 Task: Add Attachment from Google Drive to Card Card0000000063 in Board Board0000000016 in Workspace WS0000000006 in Trello. Add Cover Orange to Card Card0000000063 in Board Board0000000016 in Workspace WS0000000006 in Trello. Add "Add Label …" with "Title" Title0000000063 to Button Button0000000063 to Card Card0000000063 in Board Board0000000016 in Workspace WS0000000006 in Trello. Add Description DS0000000063 to Card Card0000000063 in Board Board0000000016 in Workspace WS0000000006 in Trello. Add Comment CM0000000063 to Card Card0000000063 in Board Board0000000016 in Workspace WS0000000006 in Trello
Action: Mouse moved to (475, 535)
Screenshot: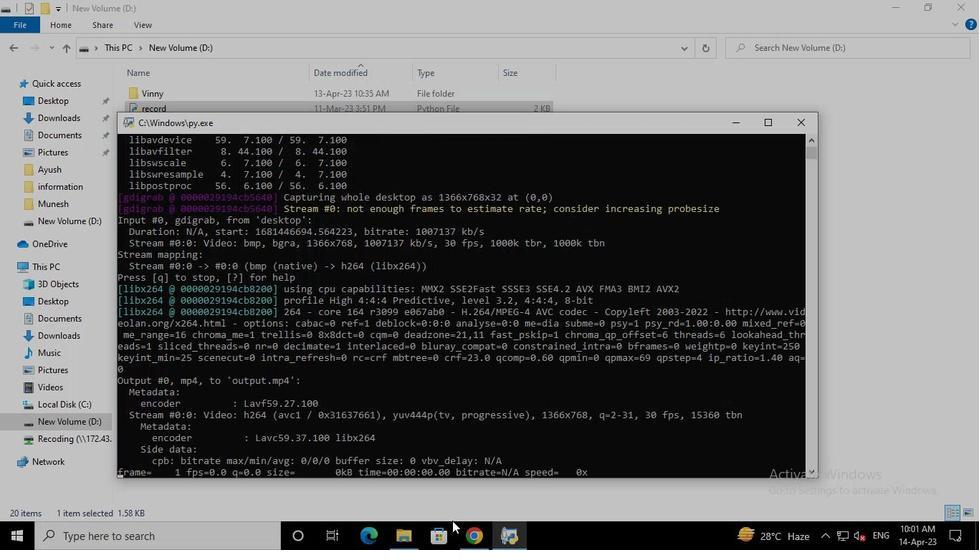 
Action: Mouse pressed left at (475, 535)
Screenshot: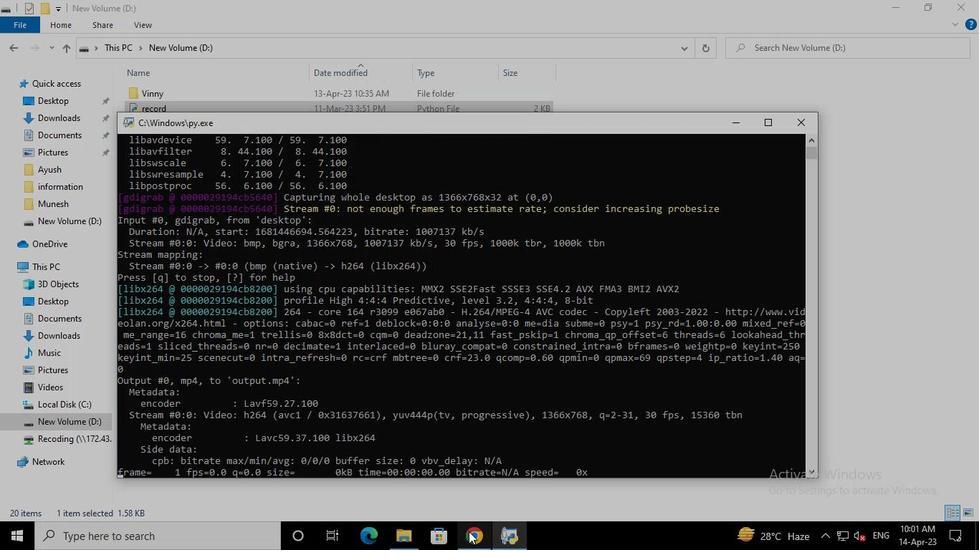 
Action: Mouse moved to (479, 383)
Screenshot: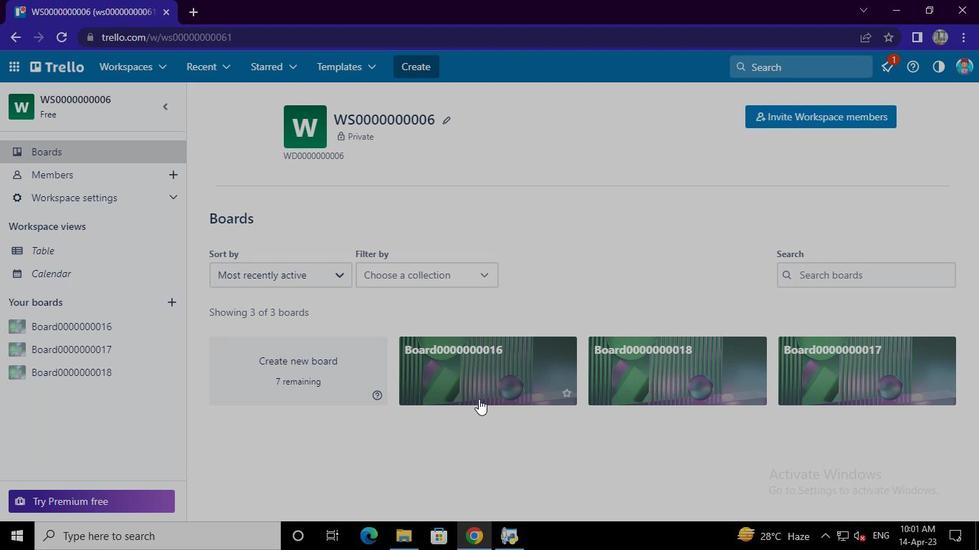 
Action: Mouse pressed left at (479, 383)
Screenshot: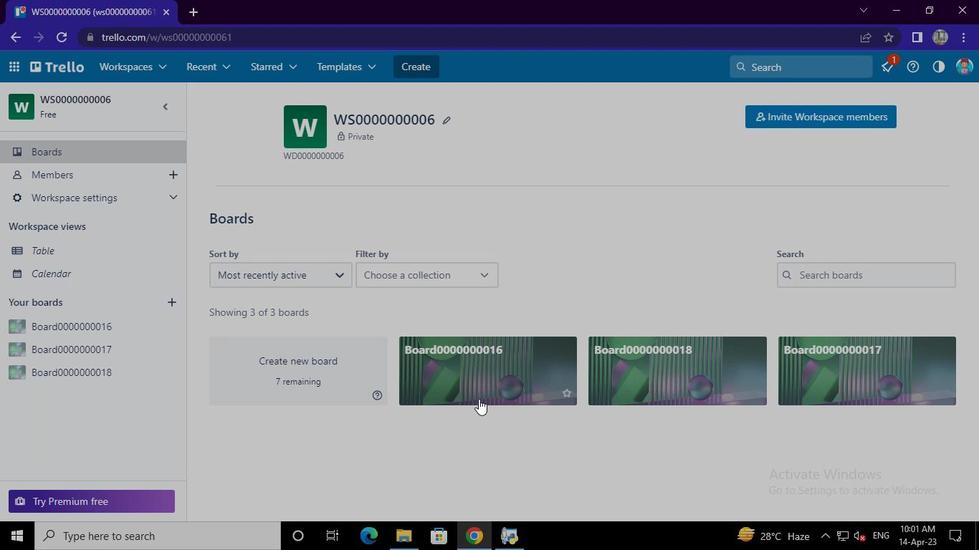 
Action: Mouse moved to (373, 396)
Screenshot: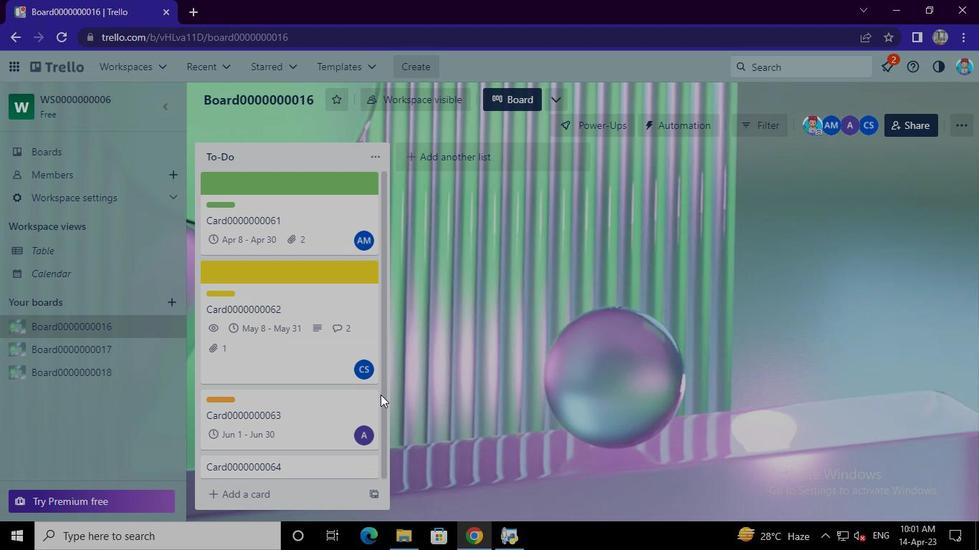 
Action: Mouse pressed left at (373, 396)
Screenshot: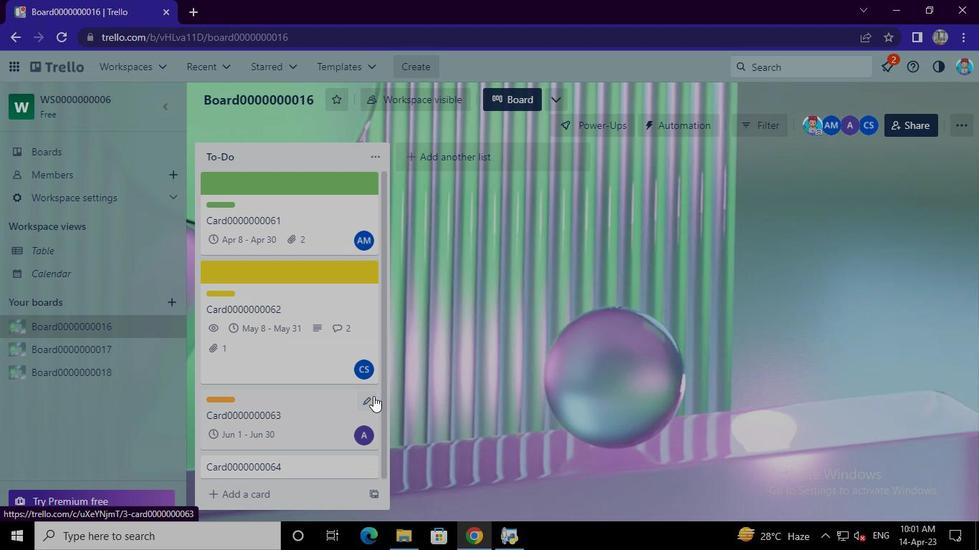 
Action: Mouse moved to (419, 318)
Screenshot: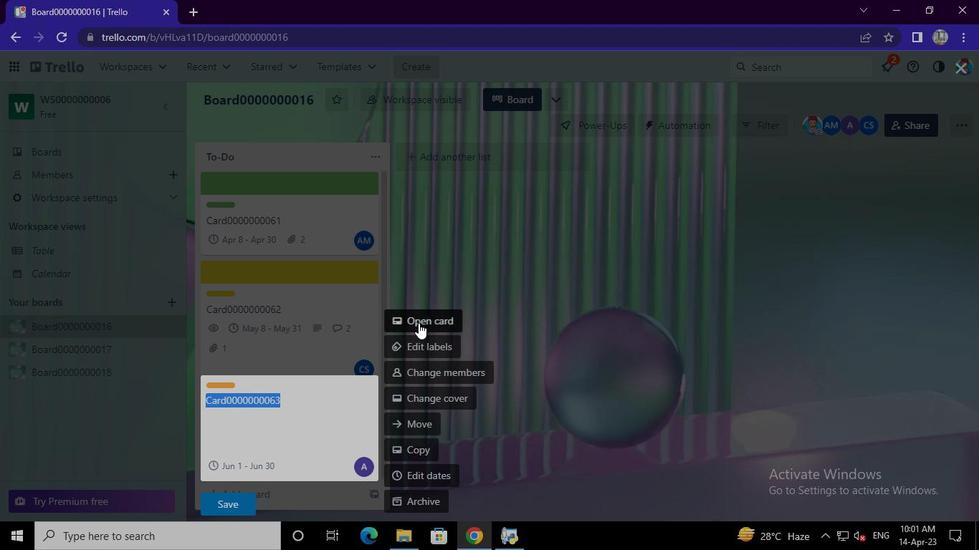 
Action: Mouse pressed left at (419, 318)
Screenshot: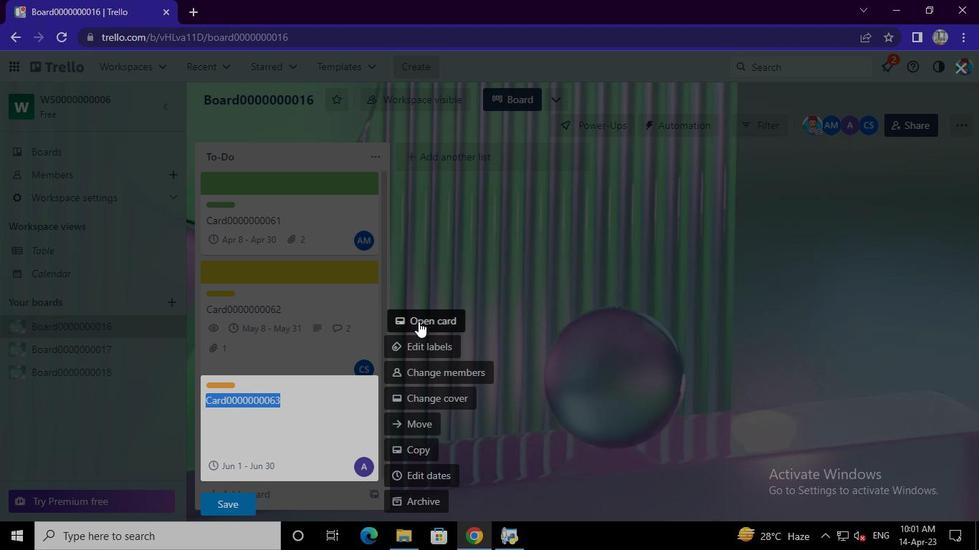 
Action: Mouse moved to (642, 354)
Screenshot: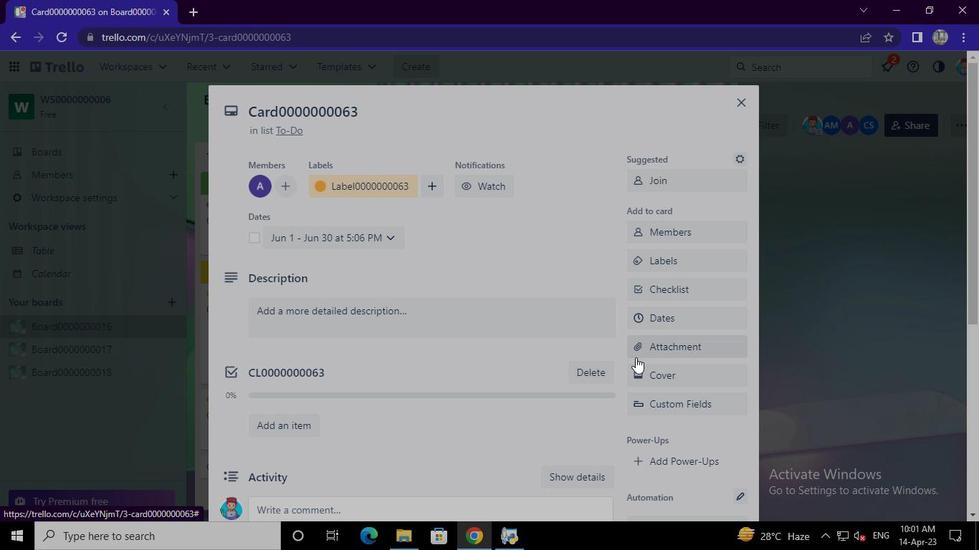 
Action: Mouse pressed left at (642, 354)
Screenshot: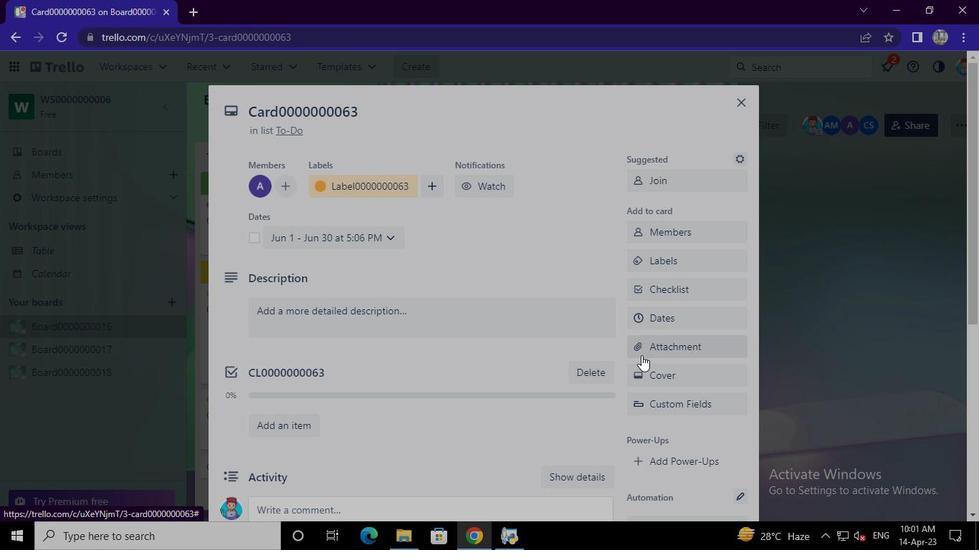
Action: Mouse moved to (677, 177)
Screenshot: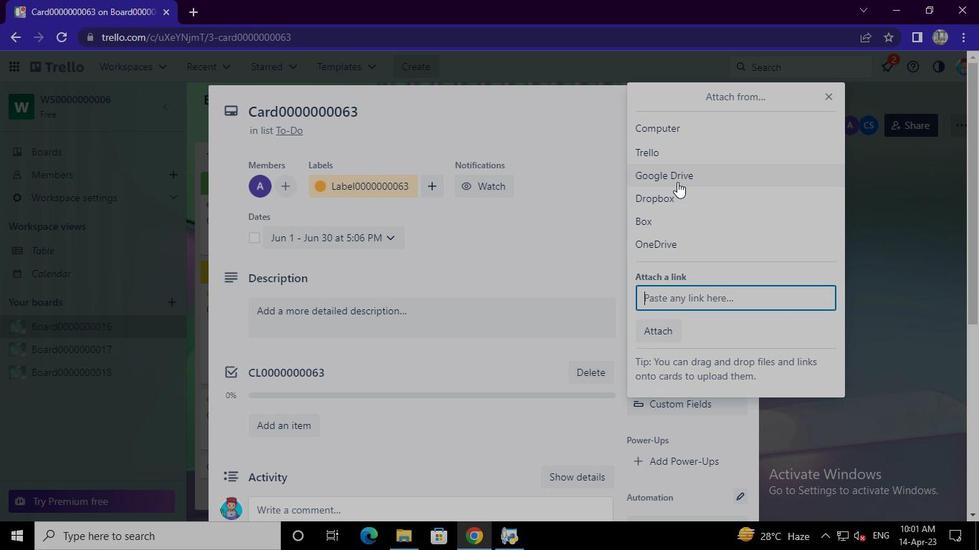 
Action: Mouse pressed left at (677, 177)
Screenshot: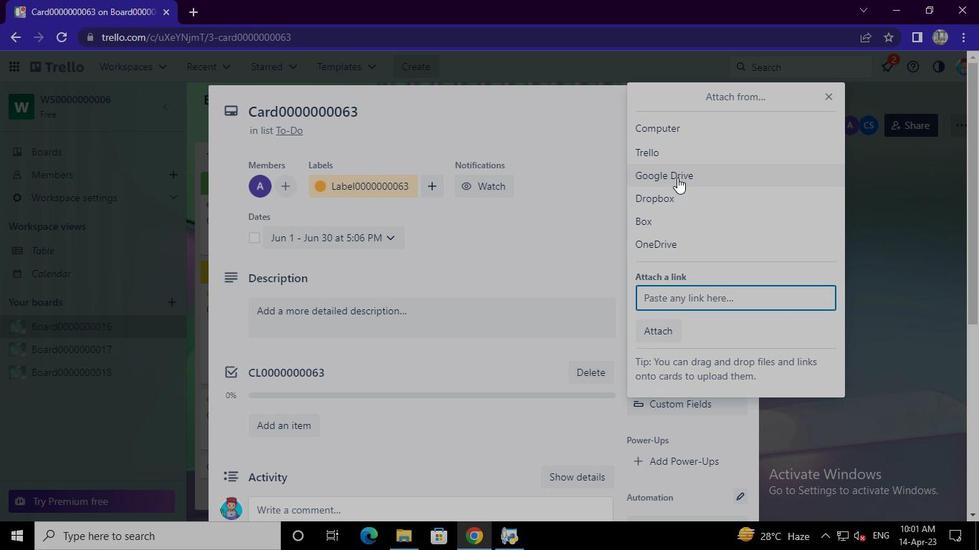 
Action: Mouse moved to (431, 360)
Screenshot: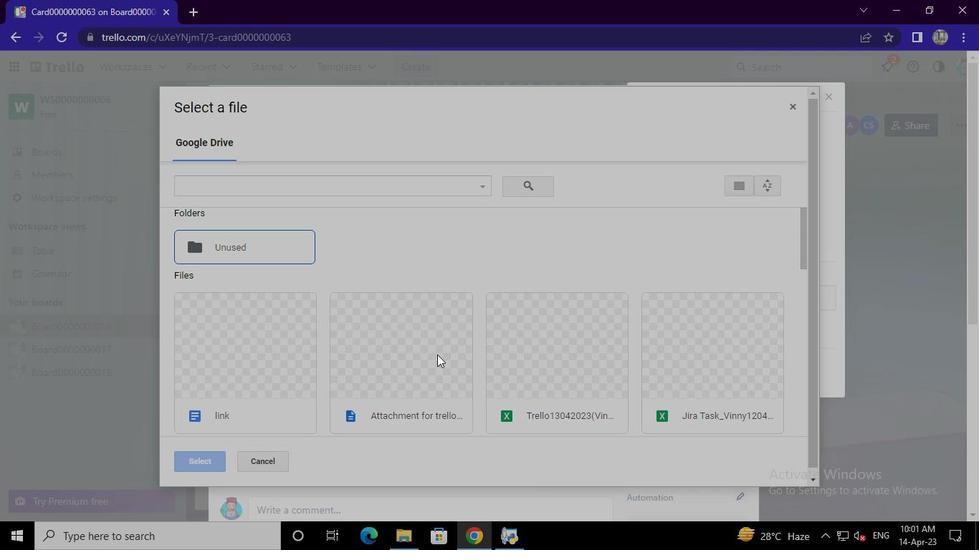 
Action: Mouse pressed left at (431, 360)
Screenshot: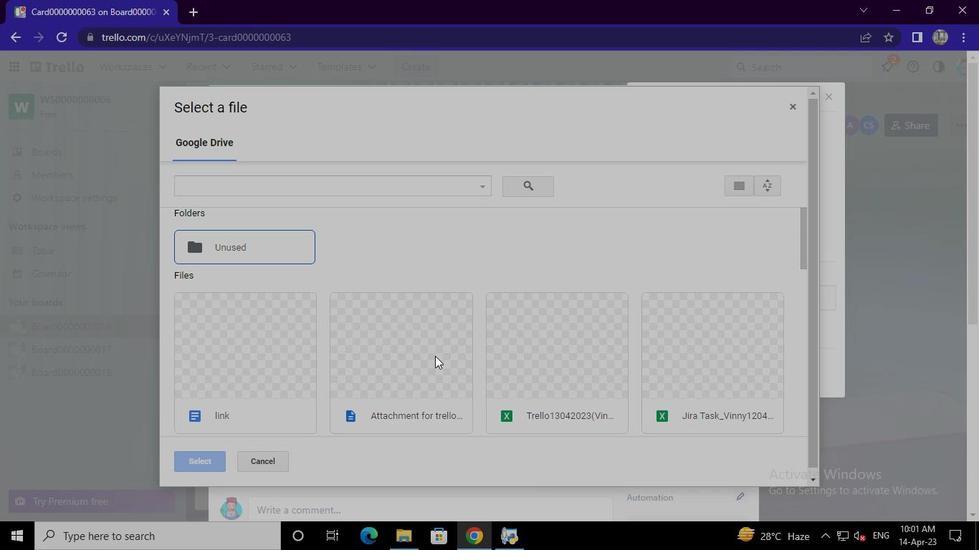 
Action: Mouse moved to (194, 463)
Screenshot: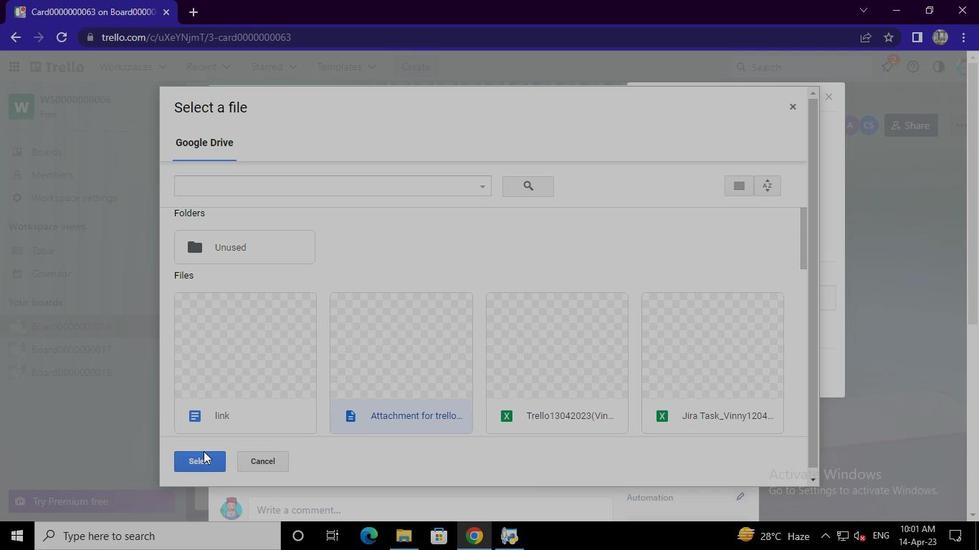 
Action: Mouse pressed left at (194, 463)
Screenshot: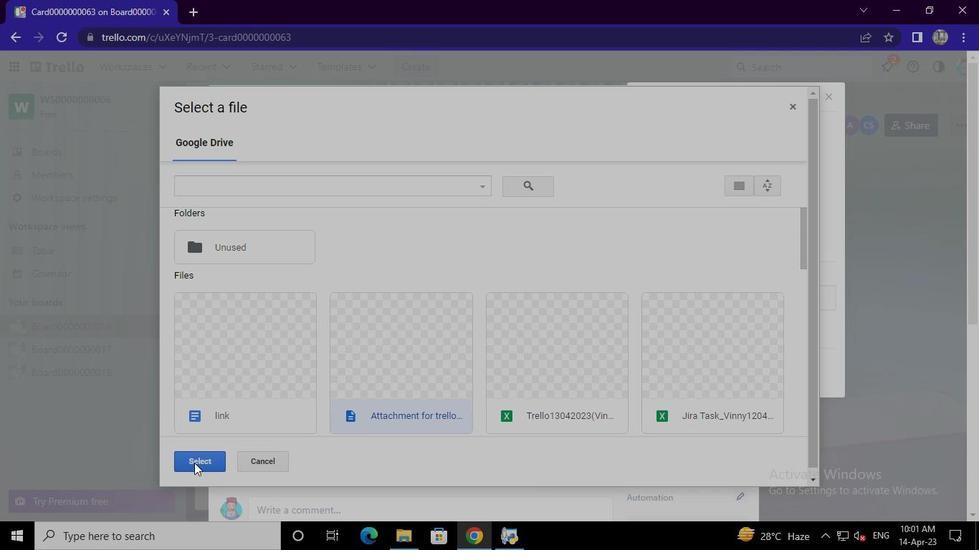 
Action: Mouse moved to (662, 373)
Screenshot: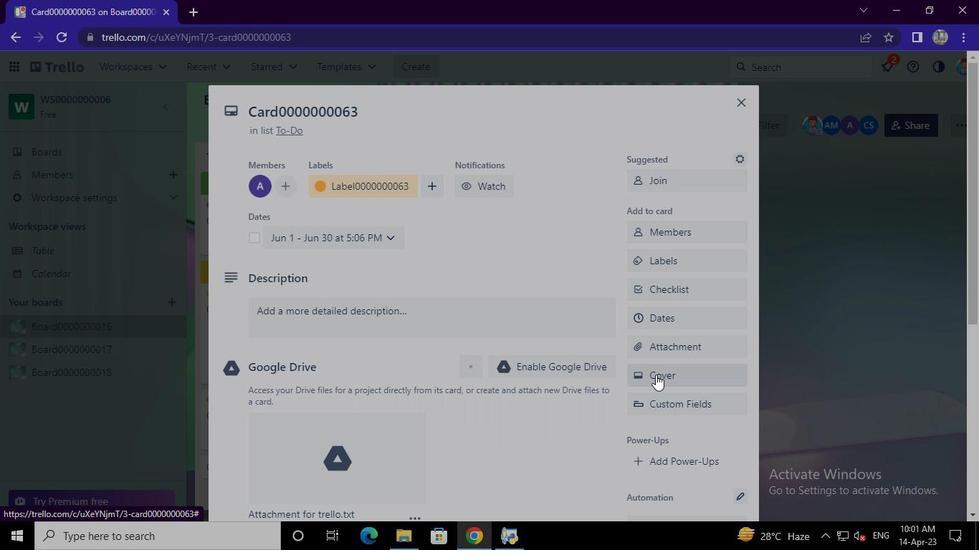 
Action: Mouse pressed left at (662, 373)
Screenshot: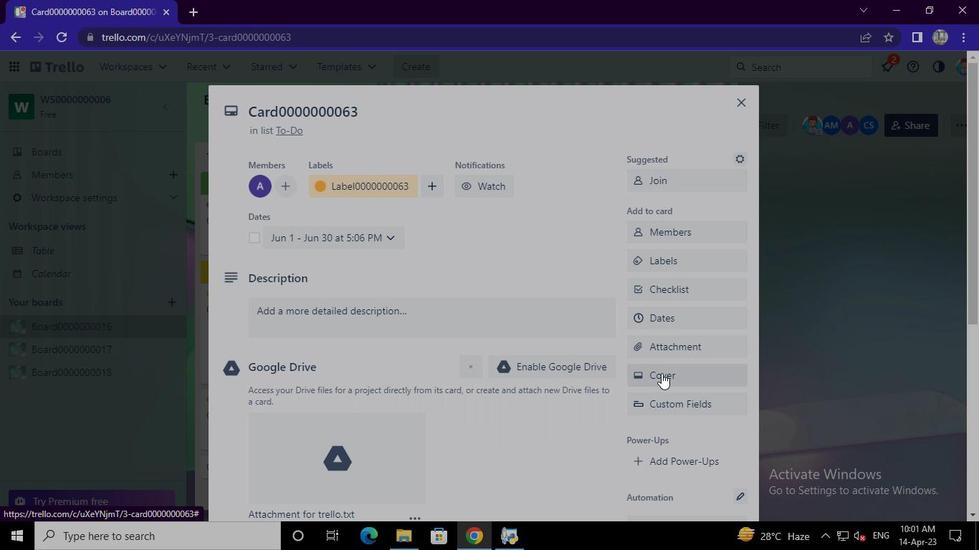 
Action: Mouse moved to (748, 220)
Screenshot: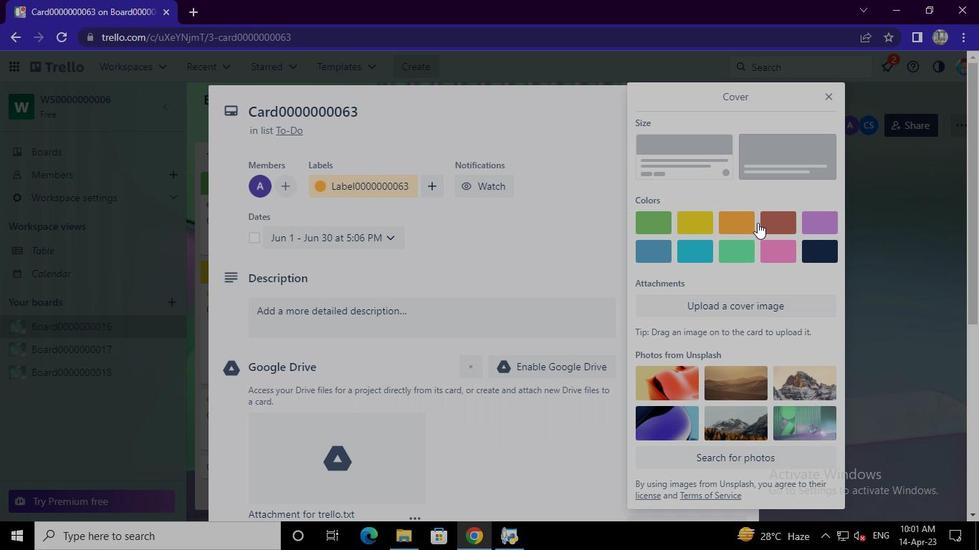 
Action: Mouse pressed left at (748, 220)
Screenshot: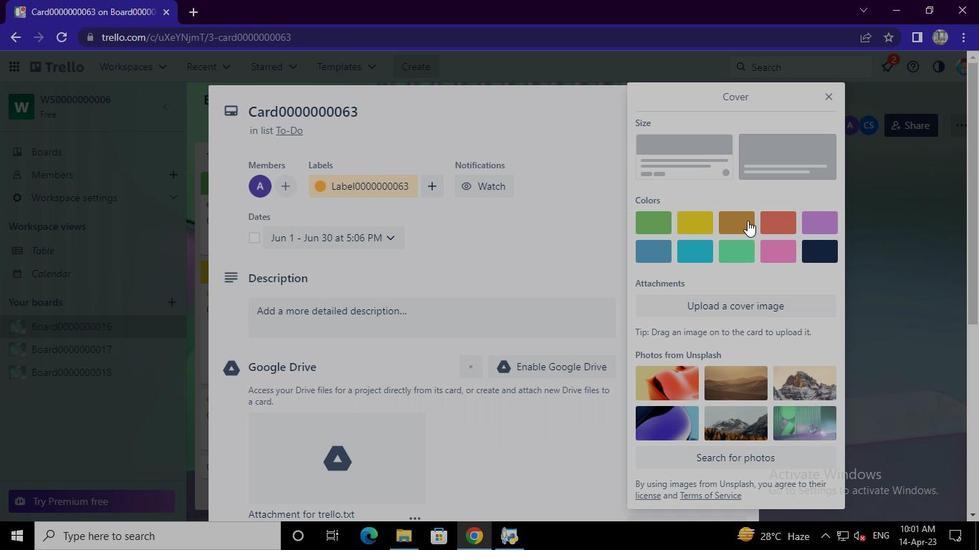 
Action: Mouse moved to (824, 101)
Screenshot: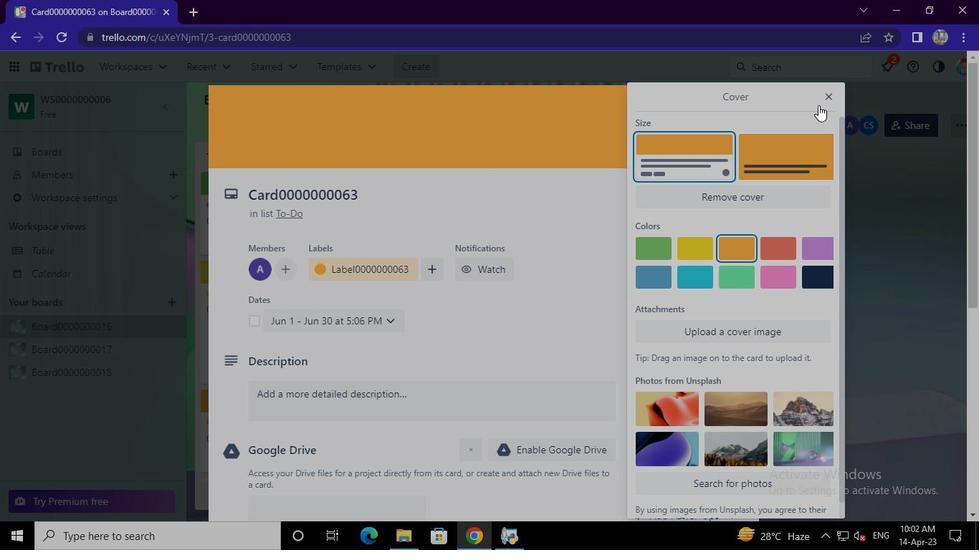 
Action: Mouse pressed left at (824, 101)
Screenshot: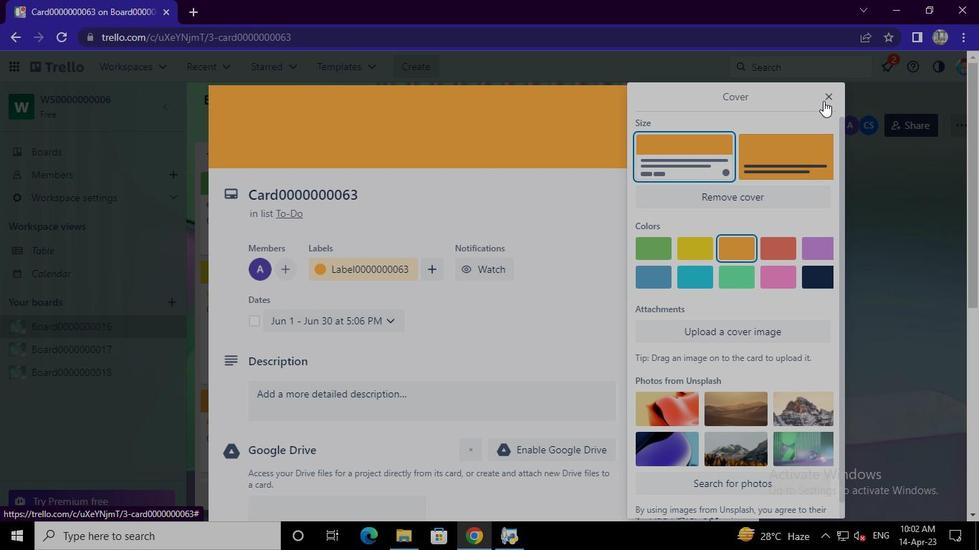 
Action: Mouse moved to (654, 491)
Screenshot: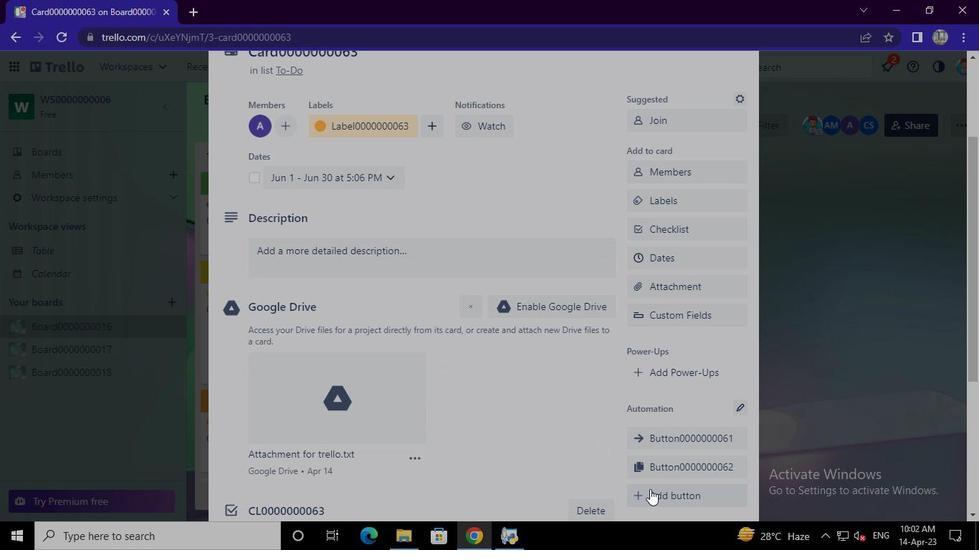 
Action: Mouse pressed left at (654, 491)
Screenshot: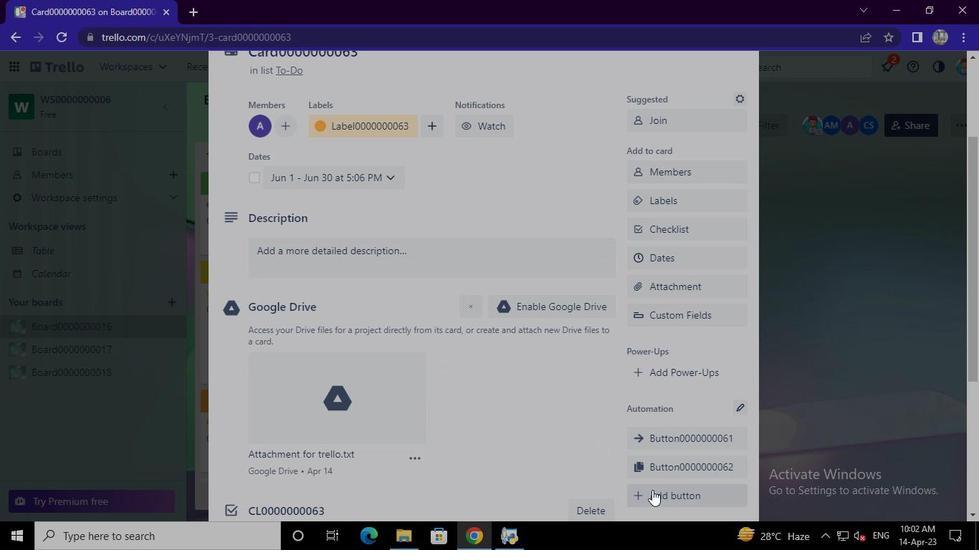 
Action: Mouse moved to (691, 243)
Screenshot: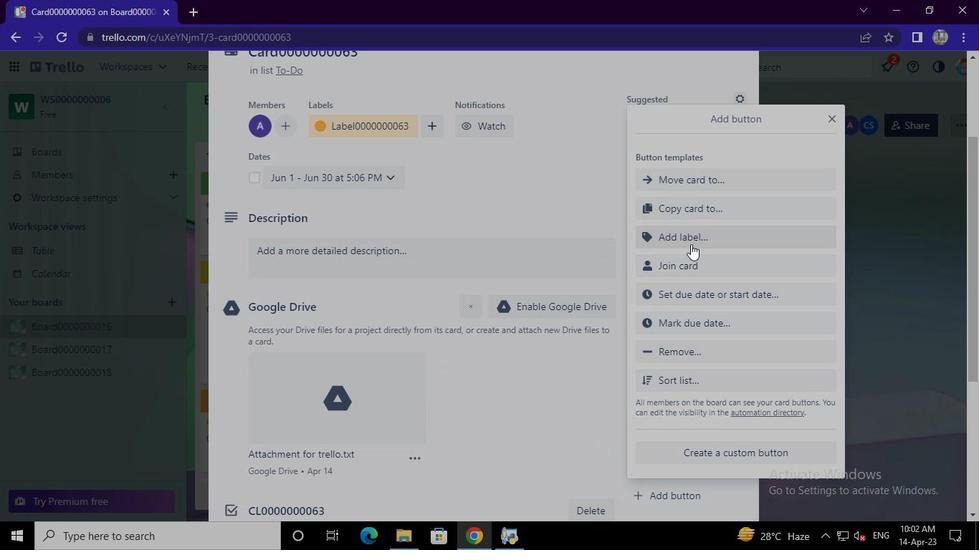 
Action: Mouse pressed left at (691, 243)
Screenshot: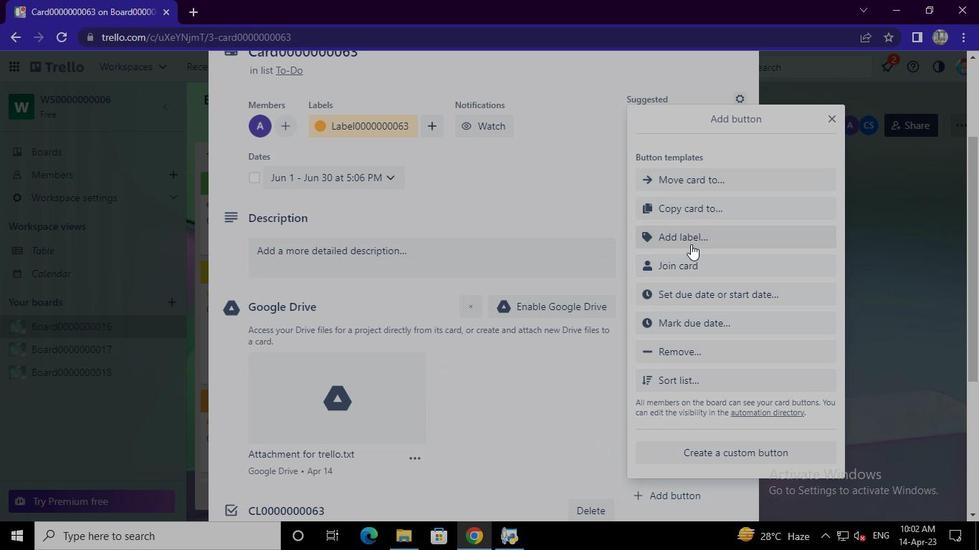 
Action: Mouse moved to (700, 272)
Screenshot: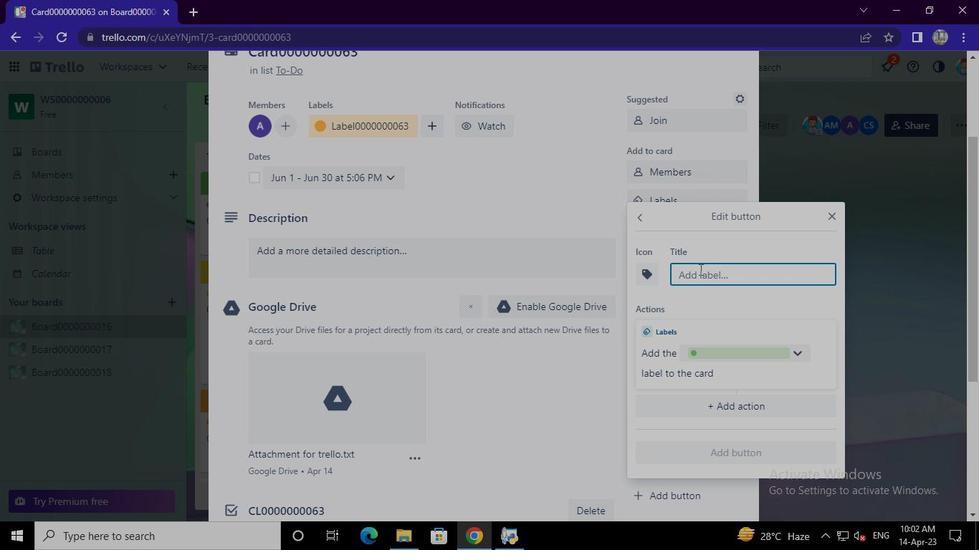 
Action: Mouse pressed left at (700, 272)
Screenshot: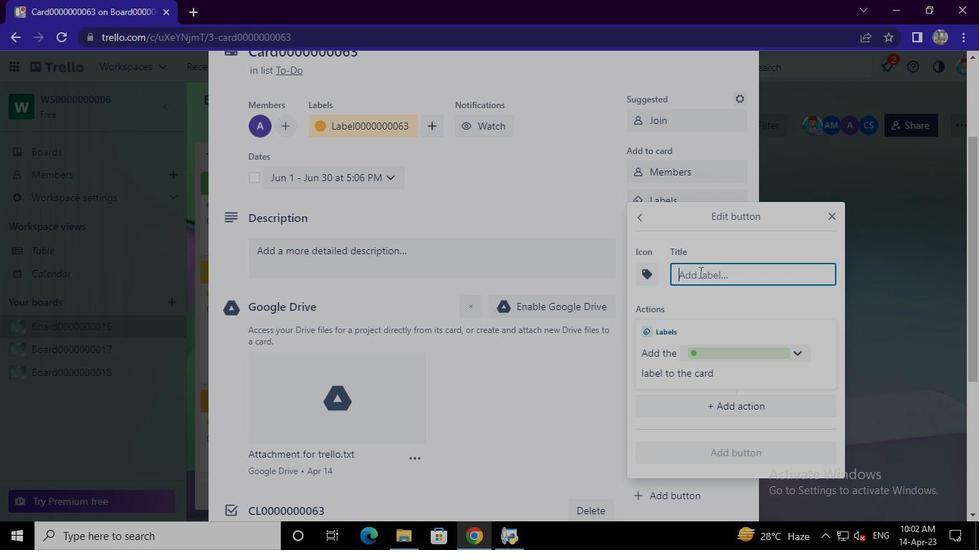 
Action: Mouse moved to (740, 239)
Screenshot: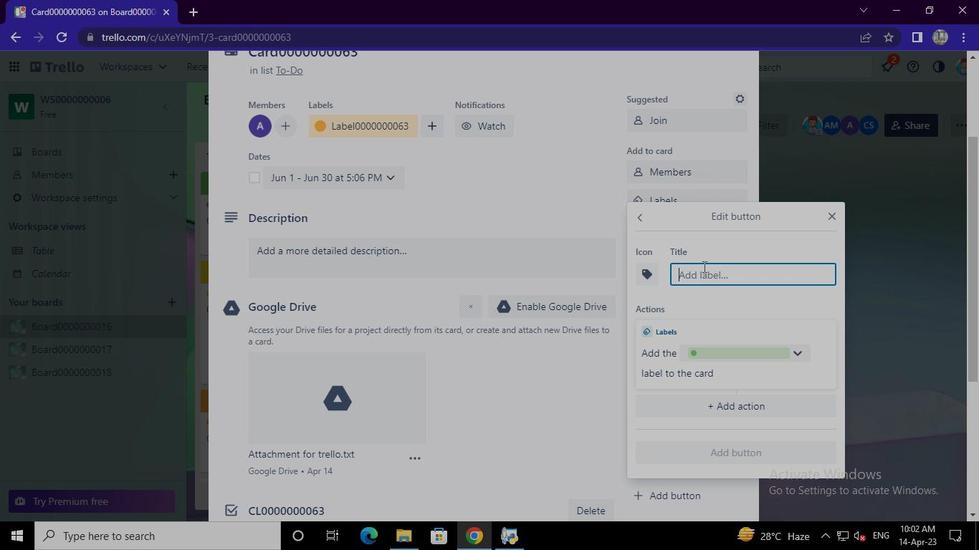 
Action: Keyboard Key.shift
Screenshot: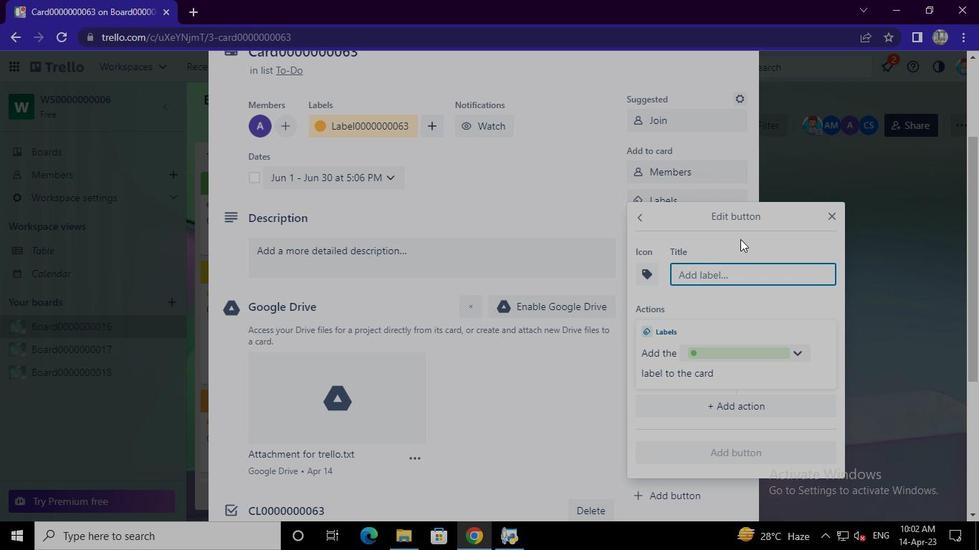 
Action: Keyboard B
Screenshot: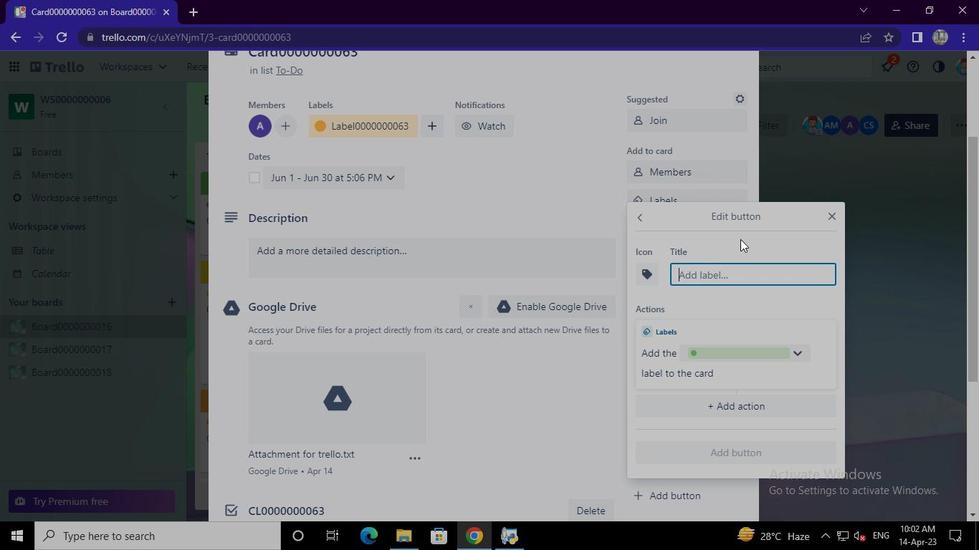
Action: Keyboard u
Screenshot: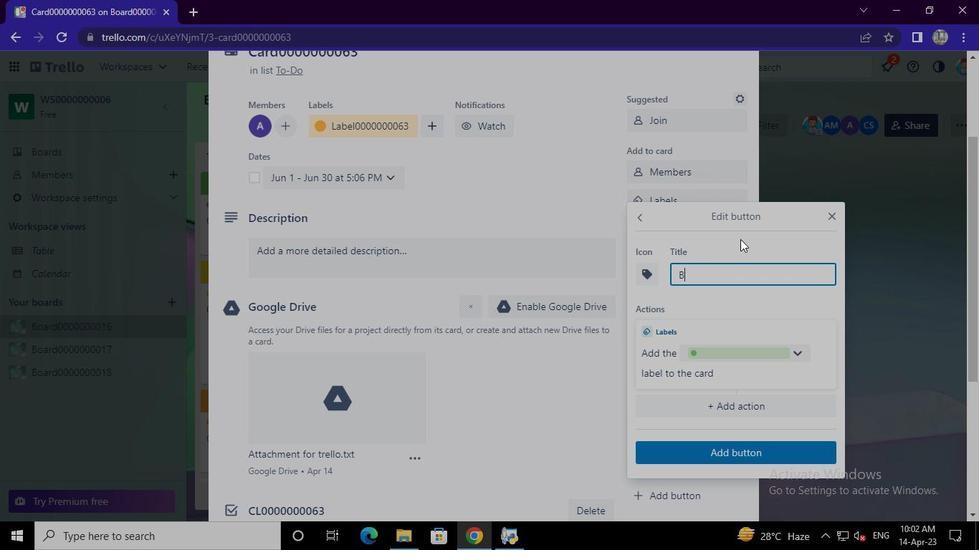 
Action: Keyboard t
Screenshot: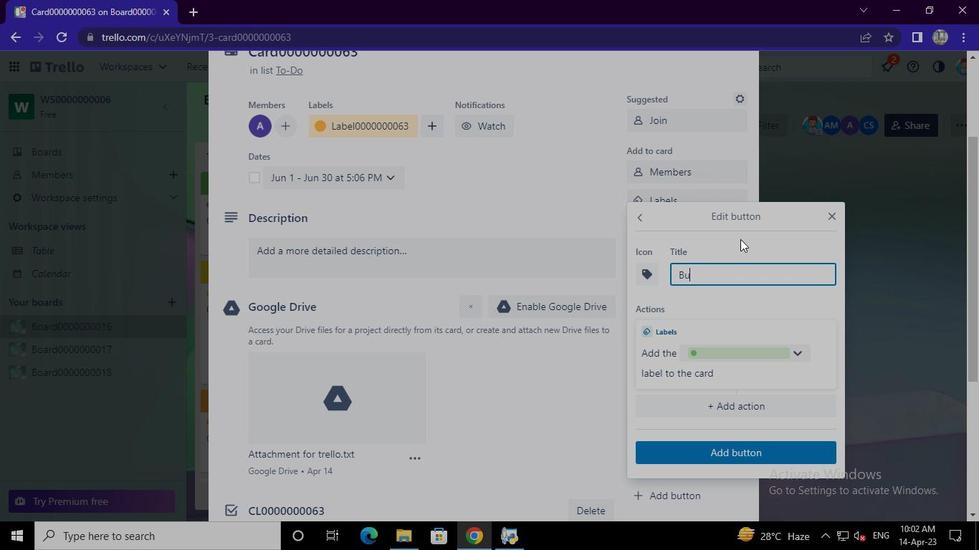 
Action: Keyboard t
Screenshot: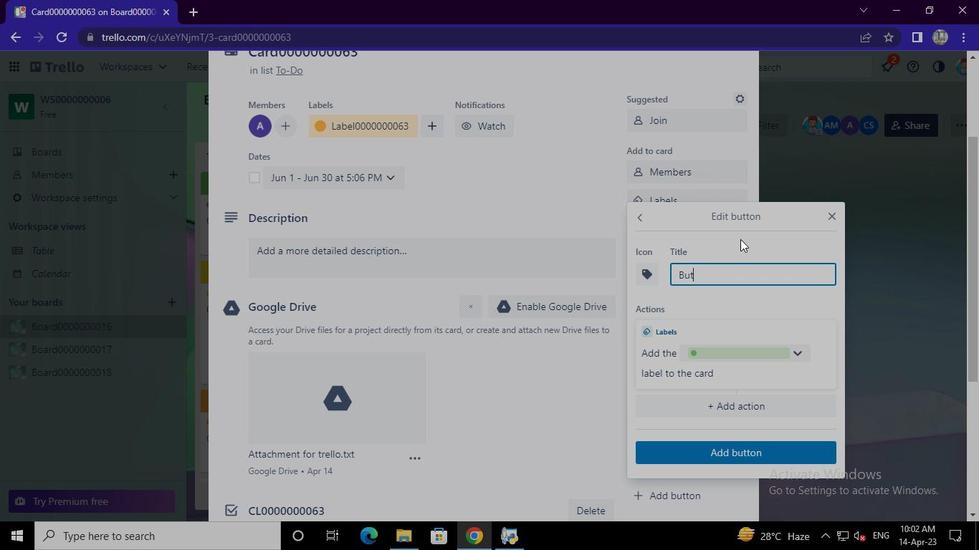 
Action: Keyboard o
Screenshot: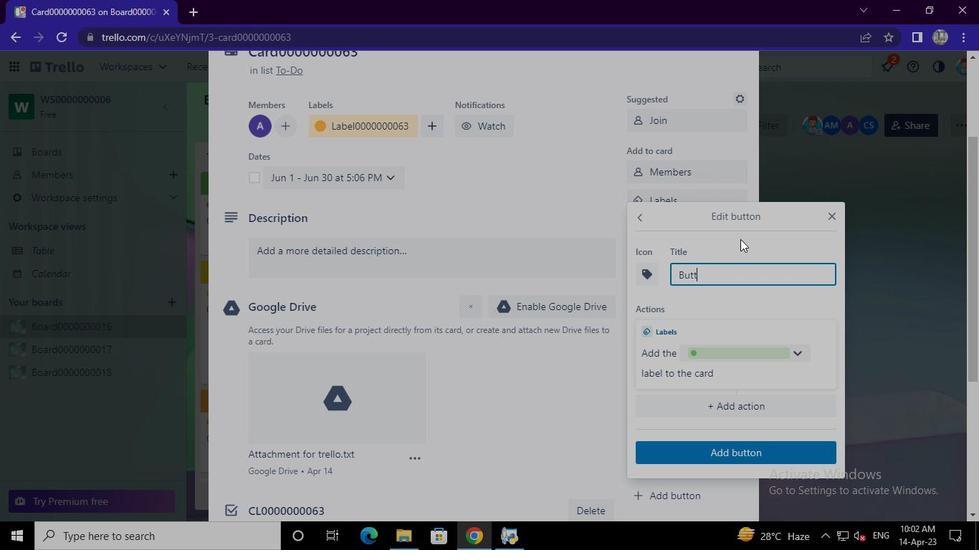 
Action: Keyboard n
Screenshot: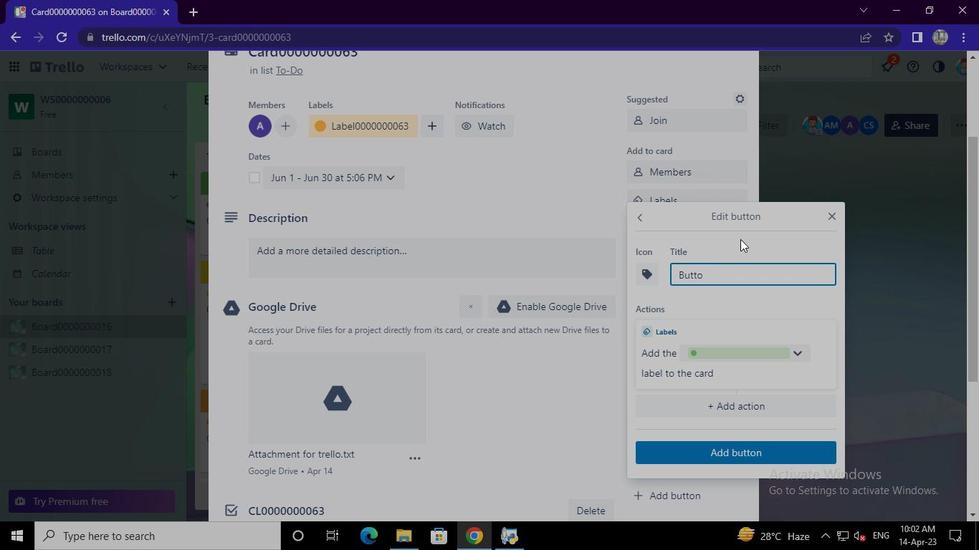 
Action: Keyboard <96>
Screenshot: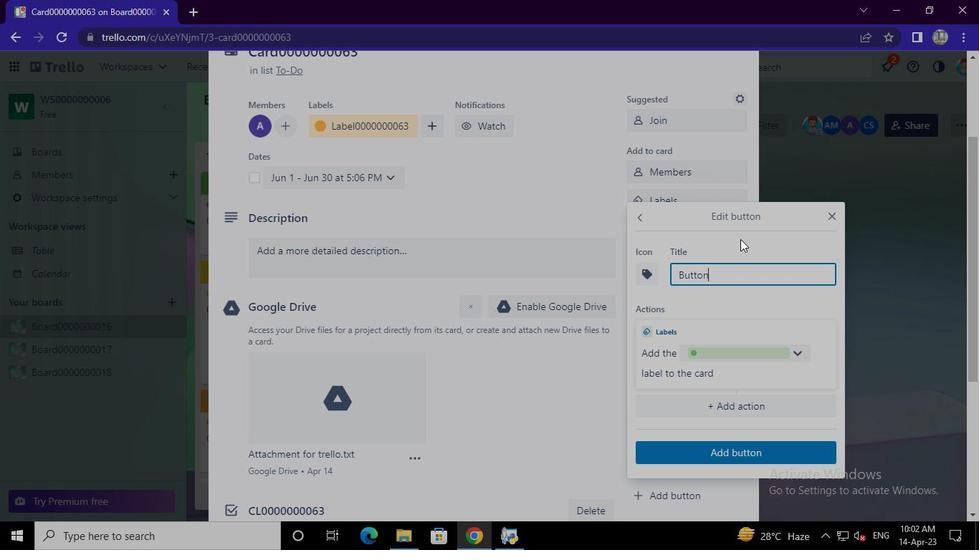 
Action: Keyboard <96>
Screenshot: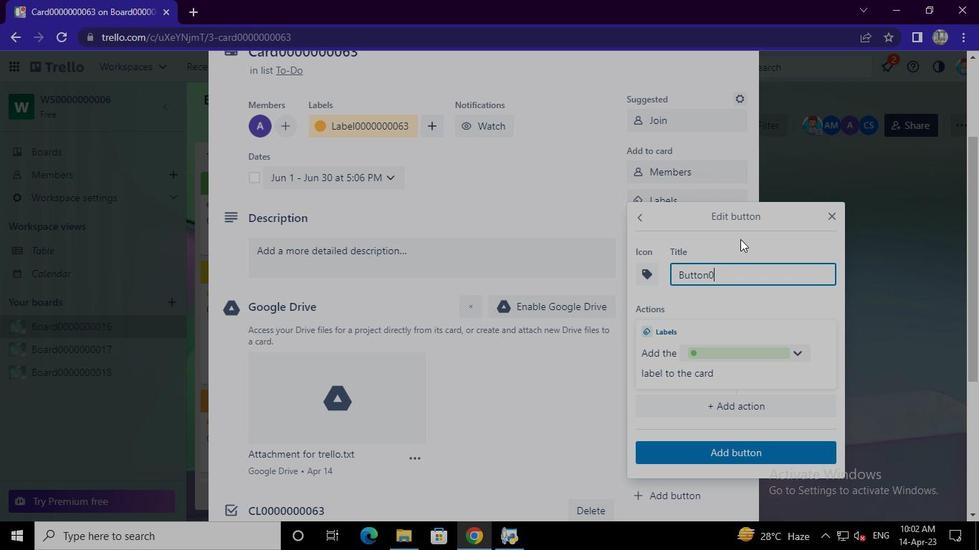 
Action: Keyboard <96>
Screenshot: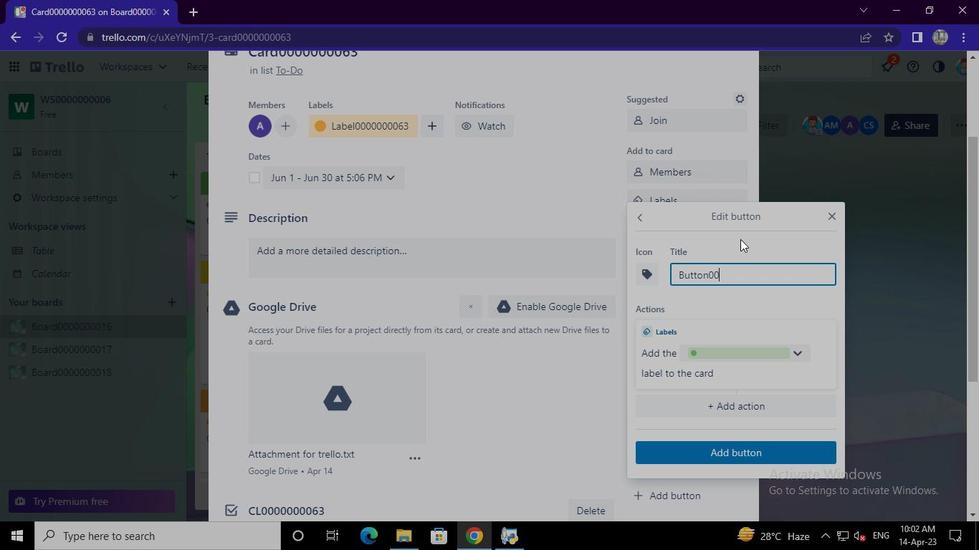 
Action: Keyboard <96>
Screenshot: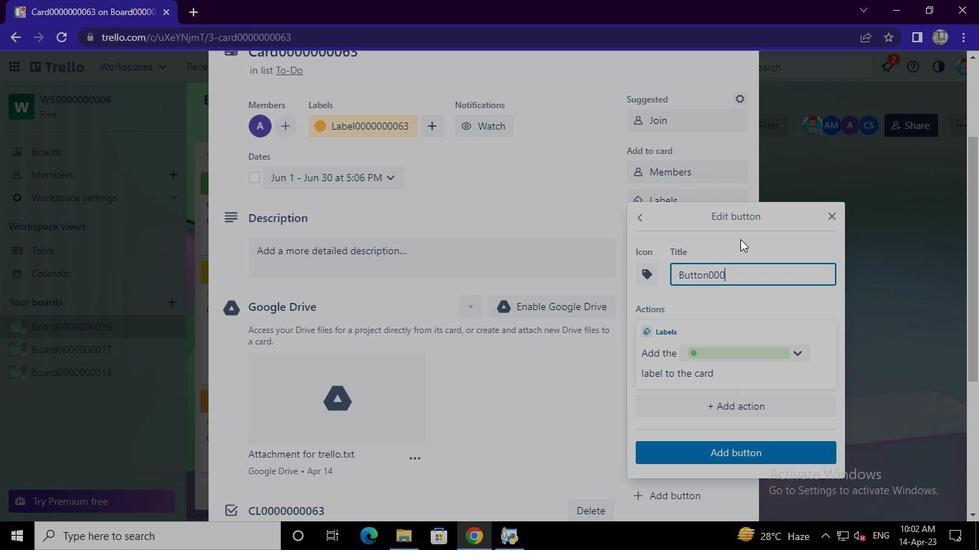 
Action: Keyboard <96>
Screenshot: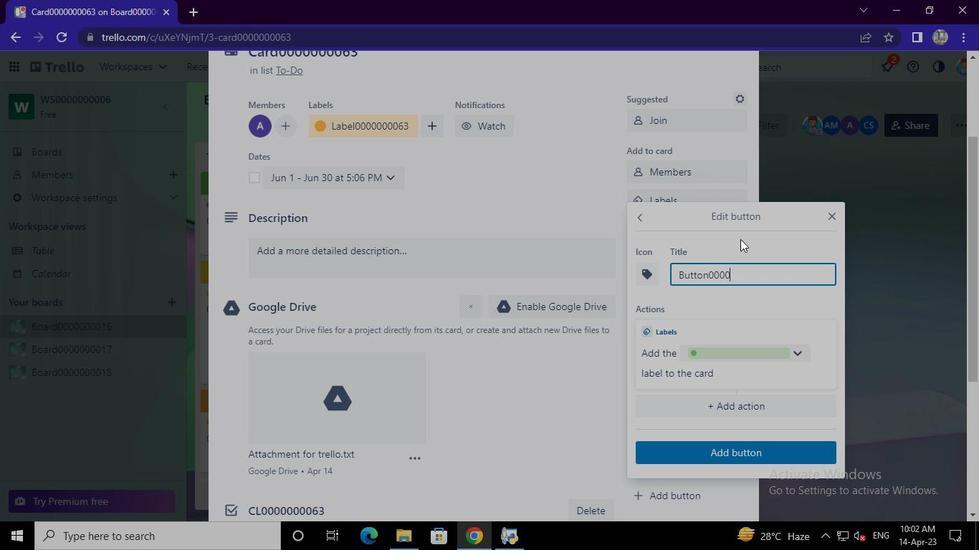 
Action: Keyboard <96>
Screenshot: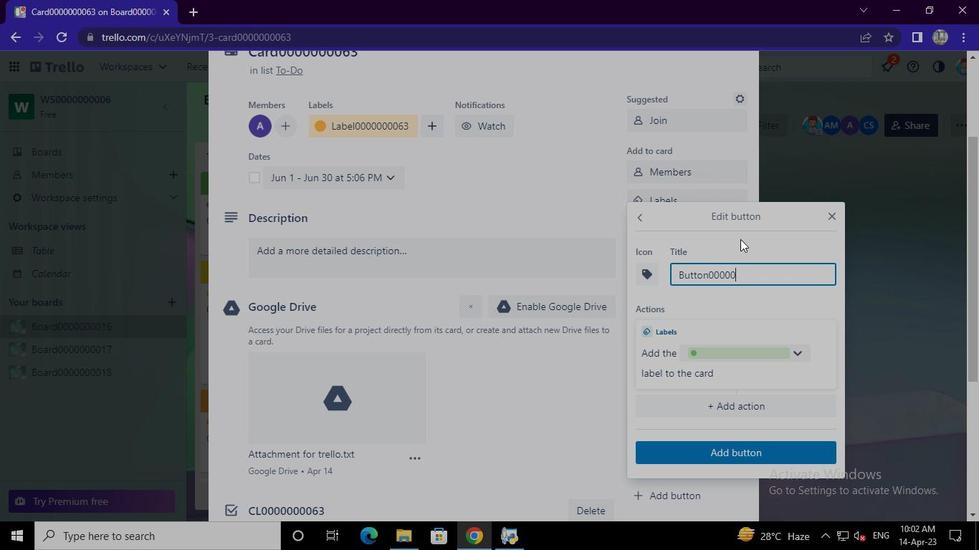 
Action: Keyboard <96>
Screenshot: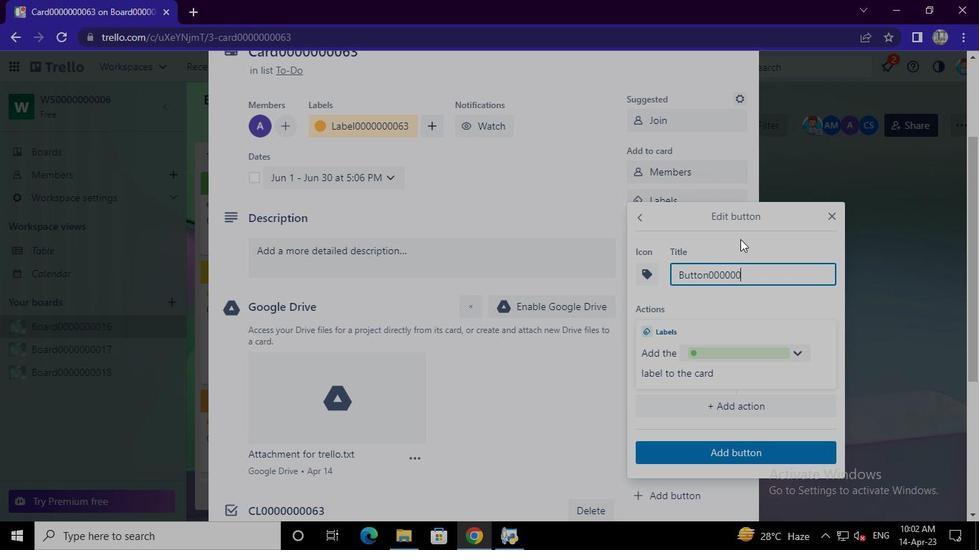 
Action: Keyboard <96>
Screenshot: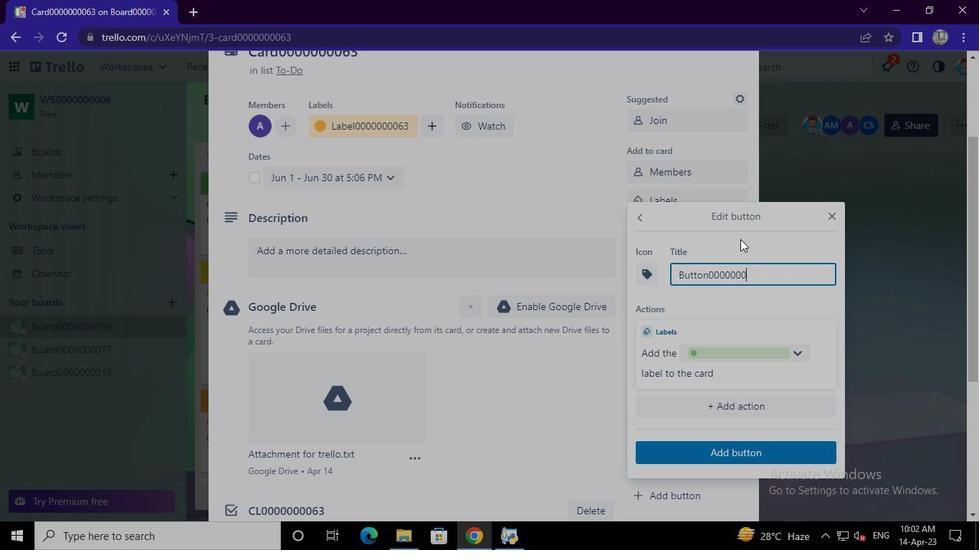 
Action: Keyboard <102>
Screenshot: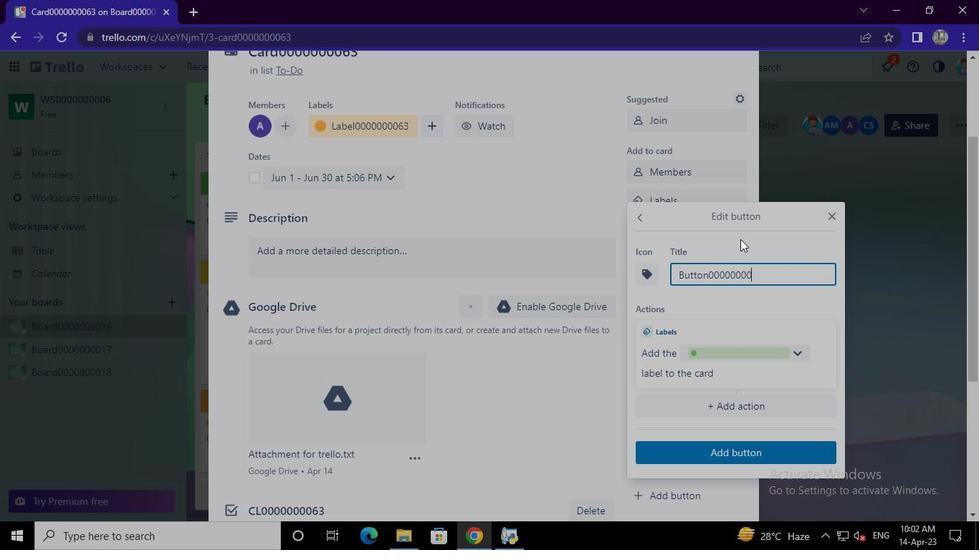 
Action: Keyboard <99>
Screenshot: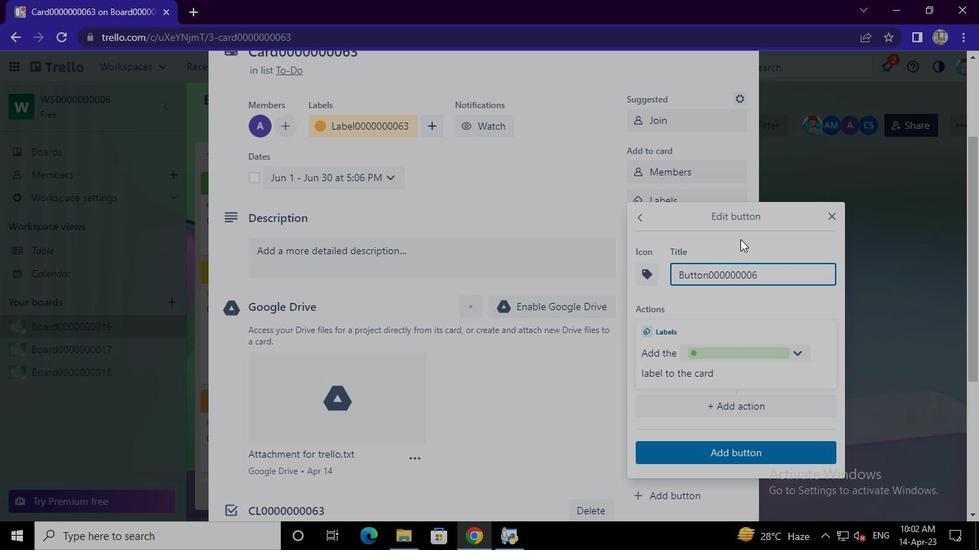 
Action: Mouse moved to (786, 354)
Screenshot: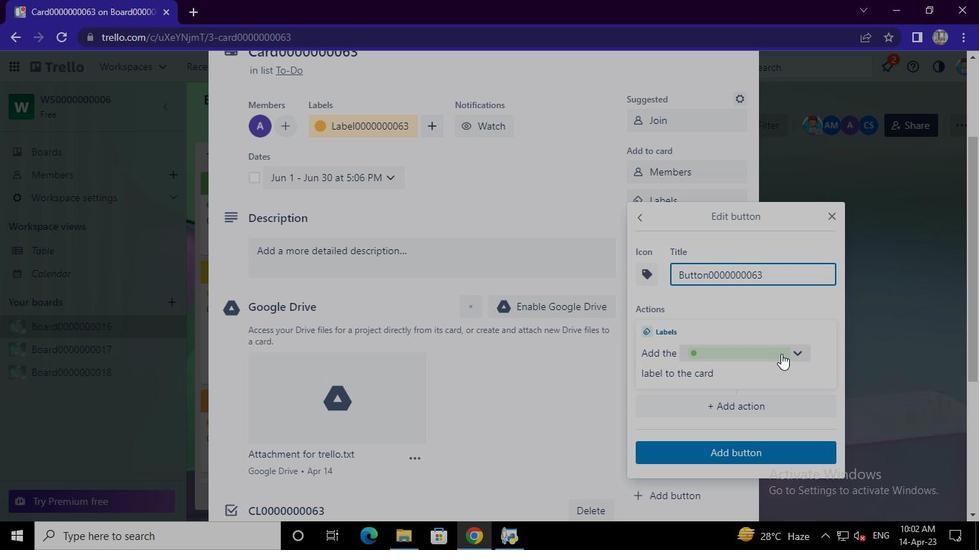 
Action: Mouse pressed left at (786, 354)
Screenshot: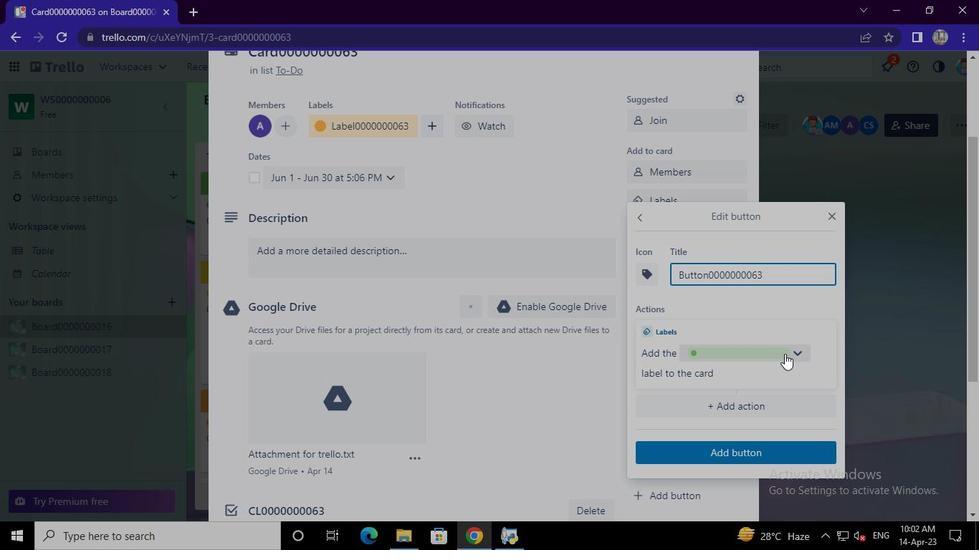 
Action: Mouse moved to (751, 500)
Screenshot: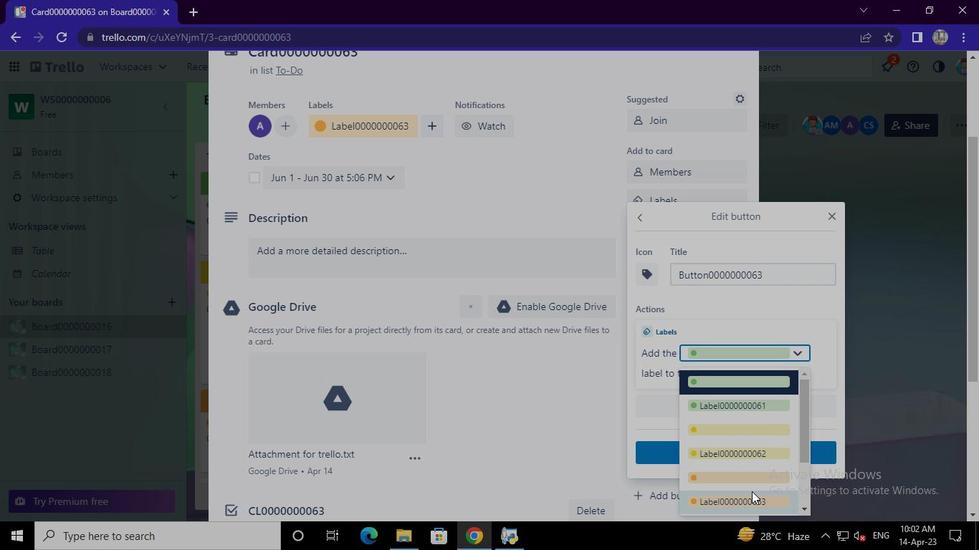 
Action: Mouse pressed left at (751, 500)
Screenshot: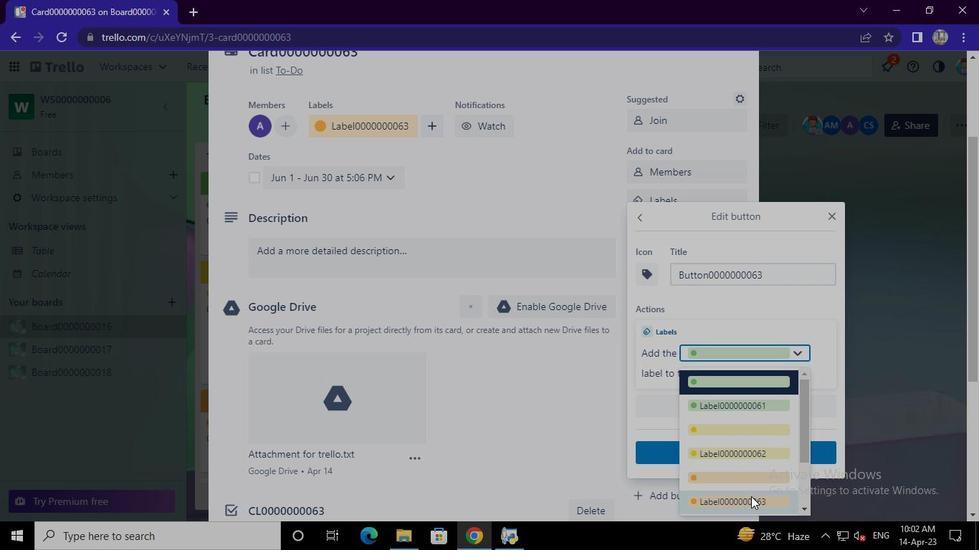 
Action: Mouse moved to (748, 456)
Screenshot: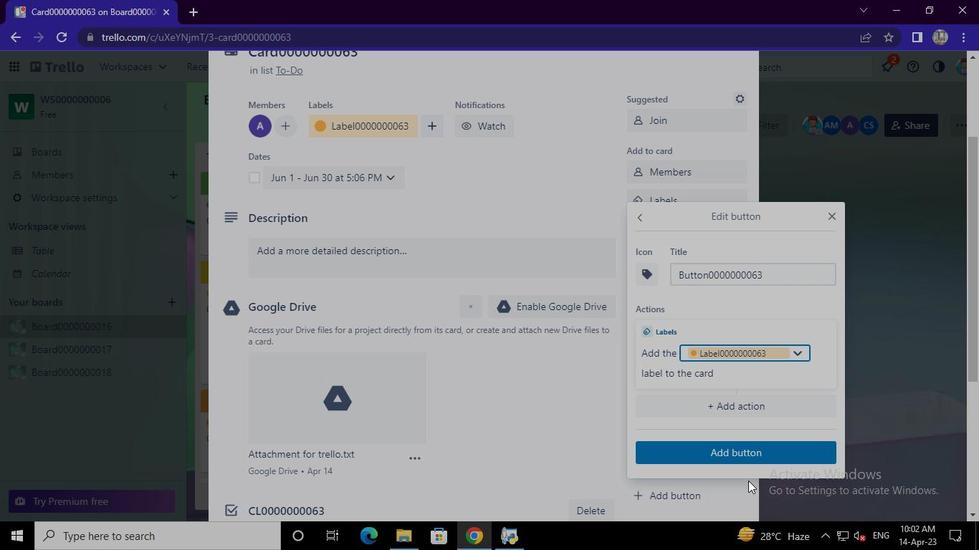 
Action: Mouse pressed left at (748, 456)
Screenshot: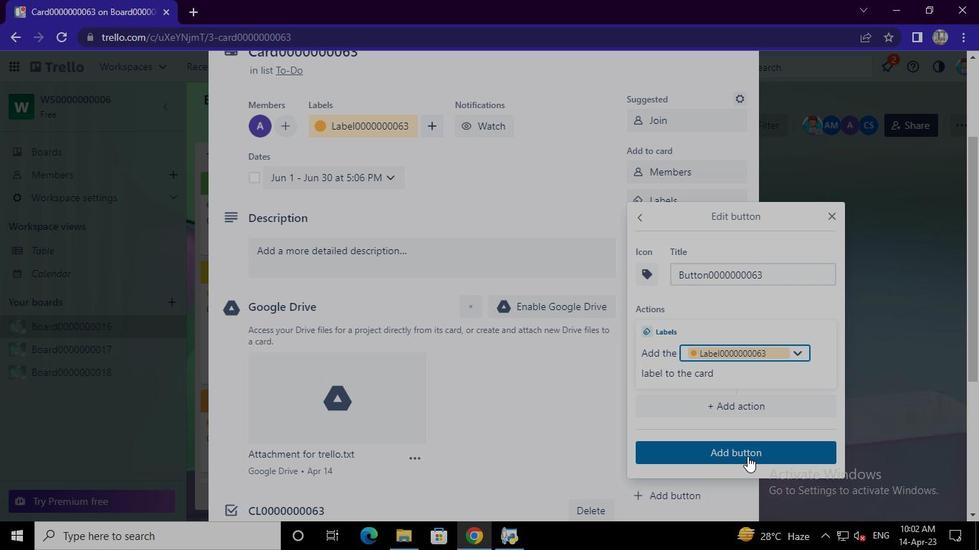 
Action: Mouse moved to (364, 258)
Screenshot: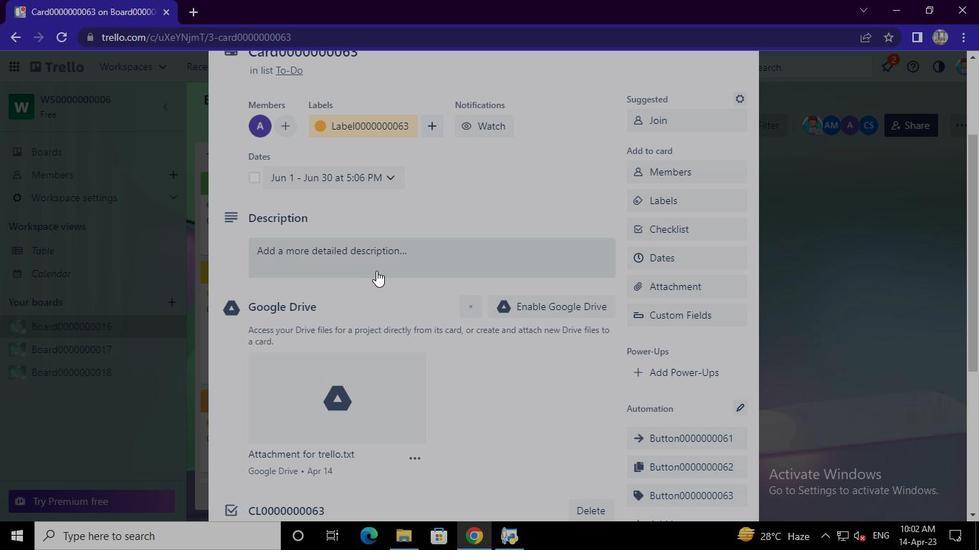 
Action: Mouse pressed left at (364, 258)
Screenshot: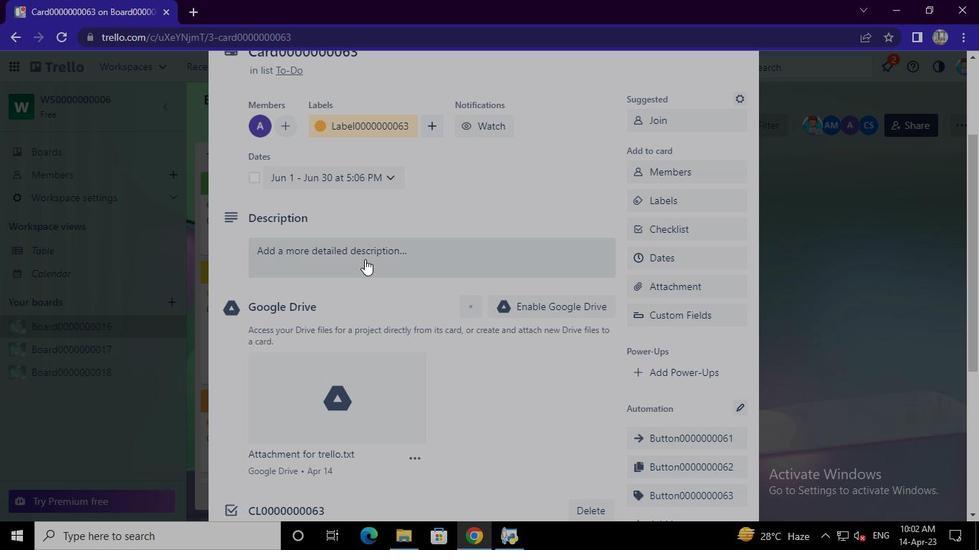 
Action: Mouse moved to (328, 313)
Screenshot: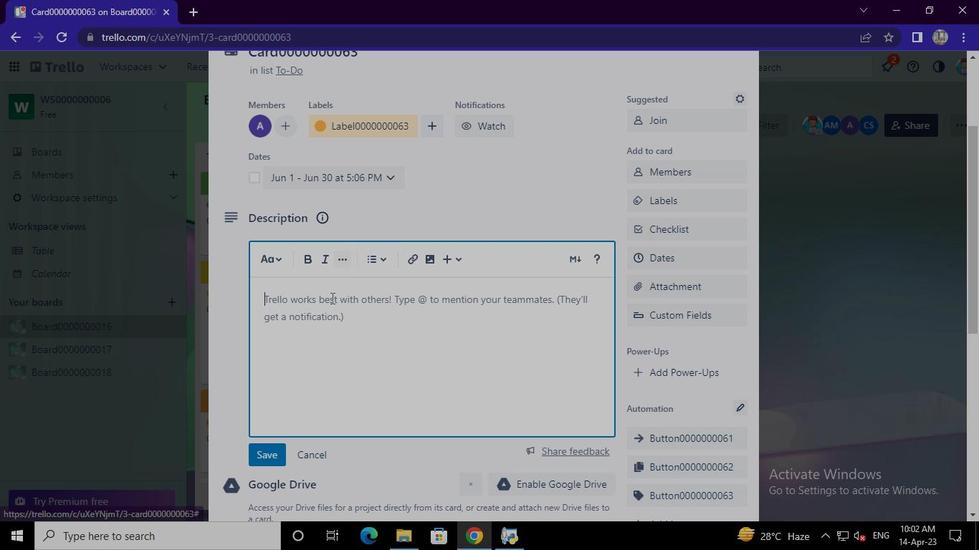 
Action: Mouse pressed left at (328, 313)
Screenshot: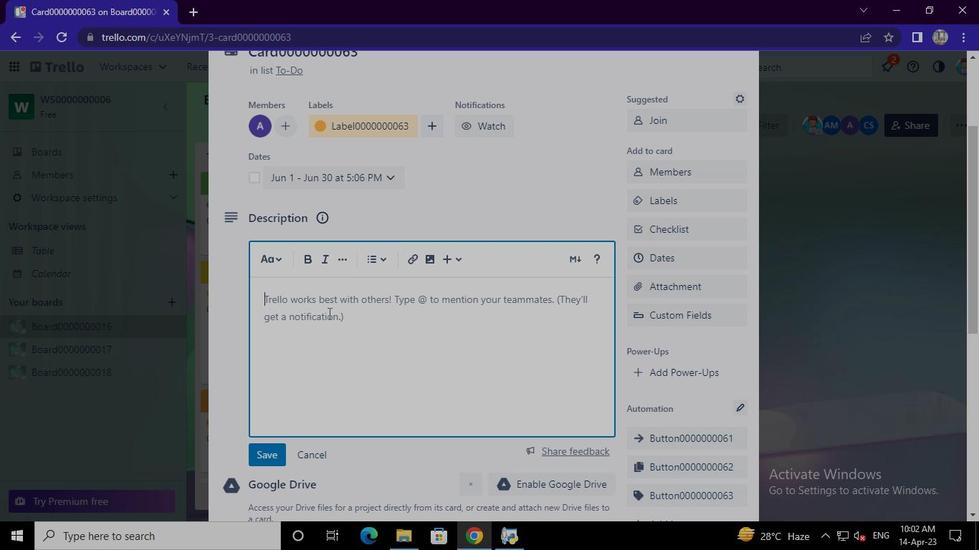 
Action: Keyboard Key.shift
Screenshot: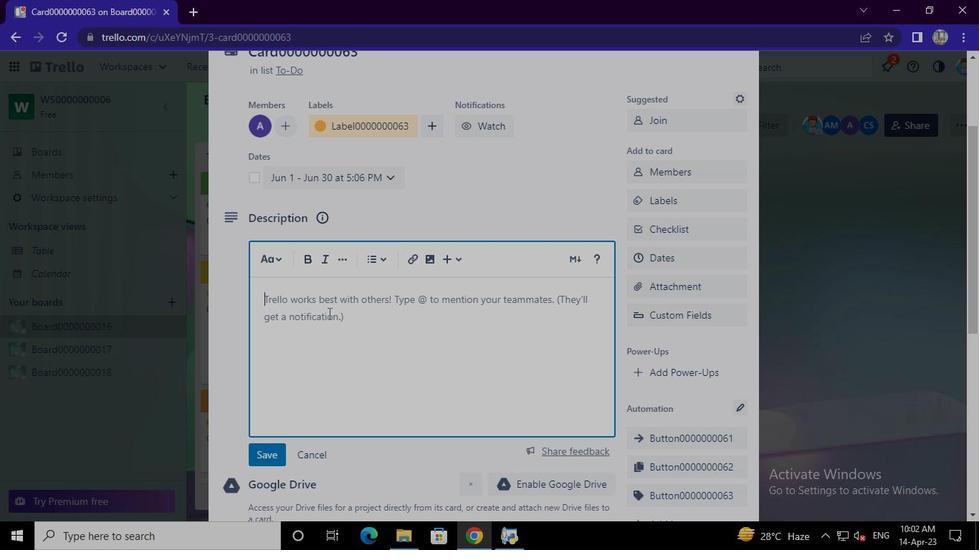 
Action: Keyboard D
Screenshot: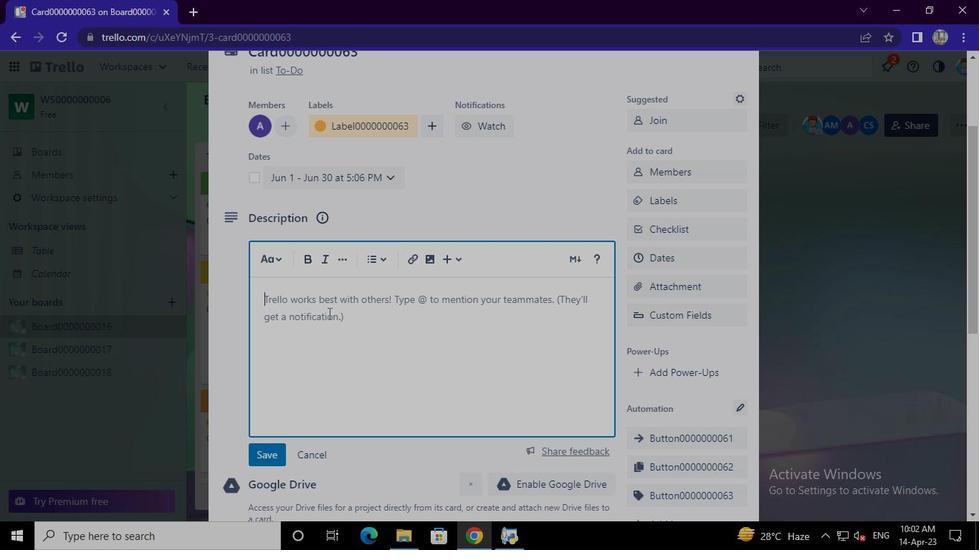 
Action: Keyboard S
Screenshot: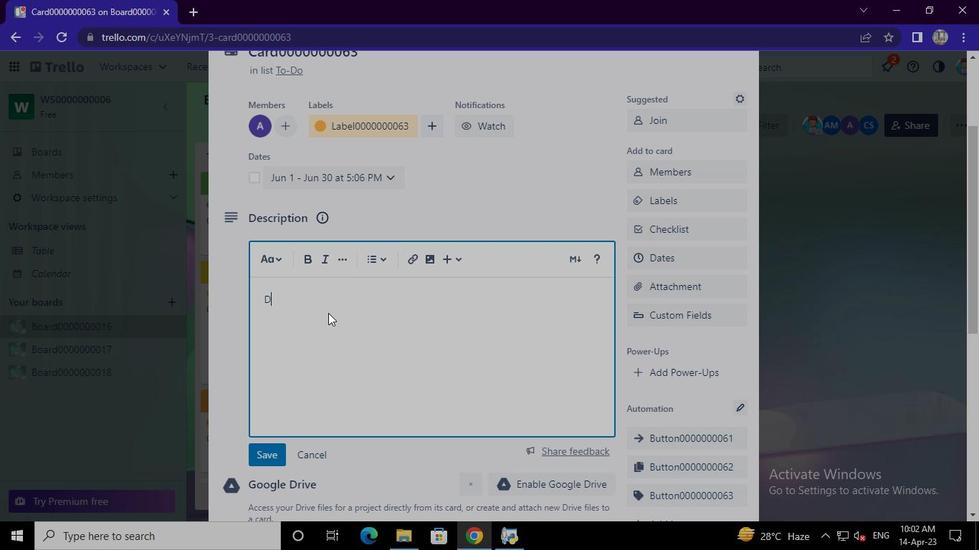 
Action: Keyboard <96>
Screenshot: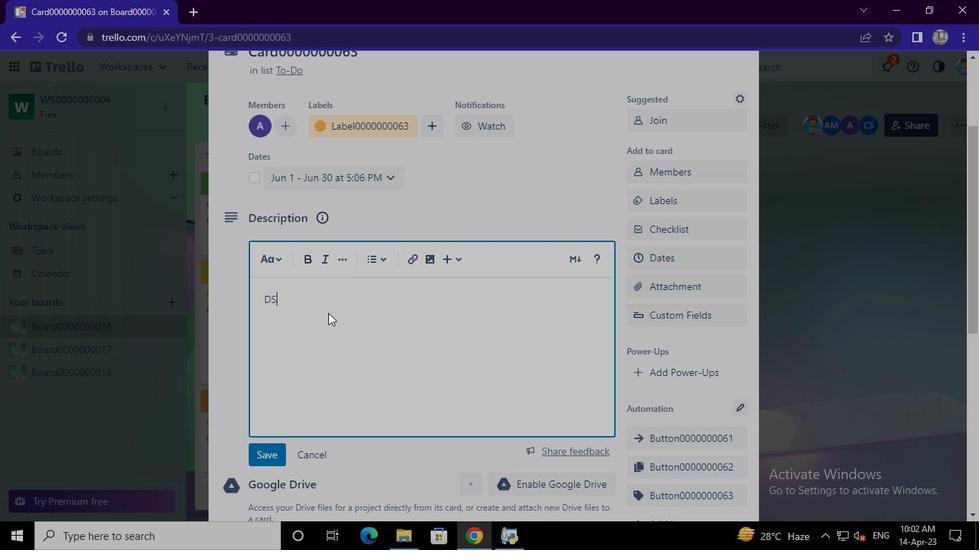 
Action: Keyboard <96>
Screenshot: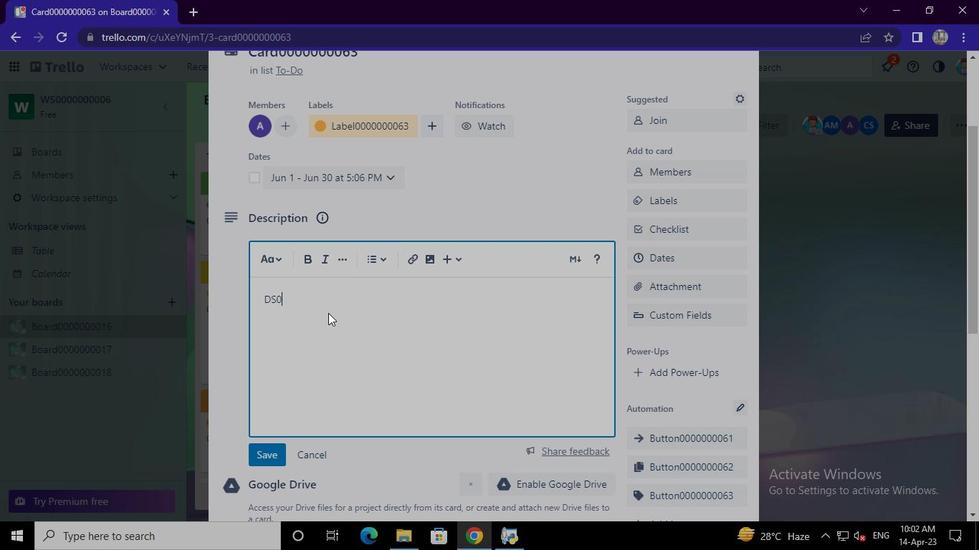 
Action: Keyboard <96>
Screenshot: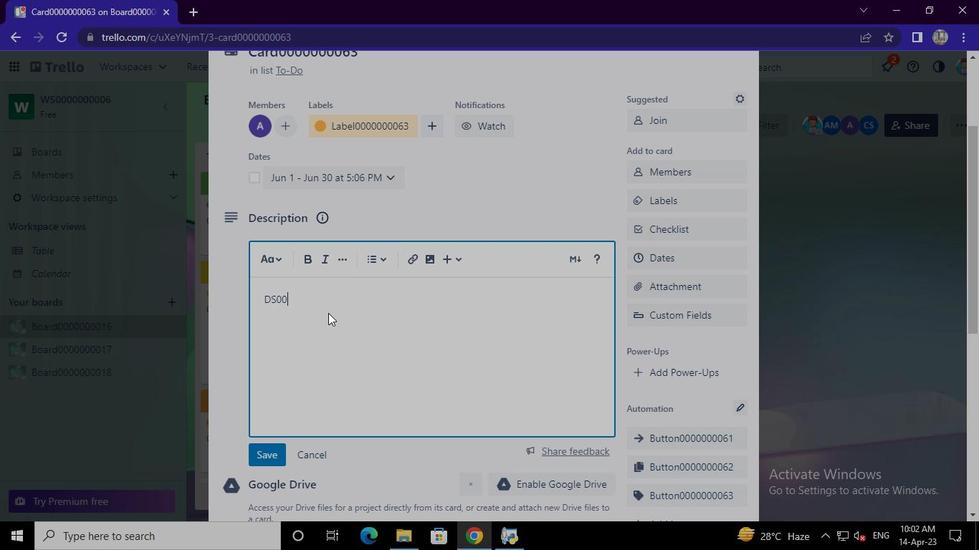 
Action: Keyboard <96>
Screenshot: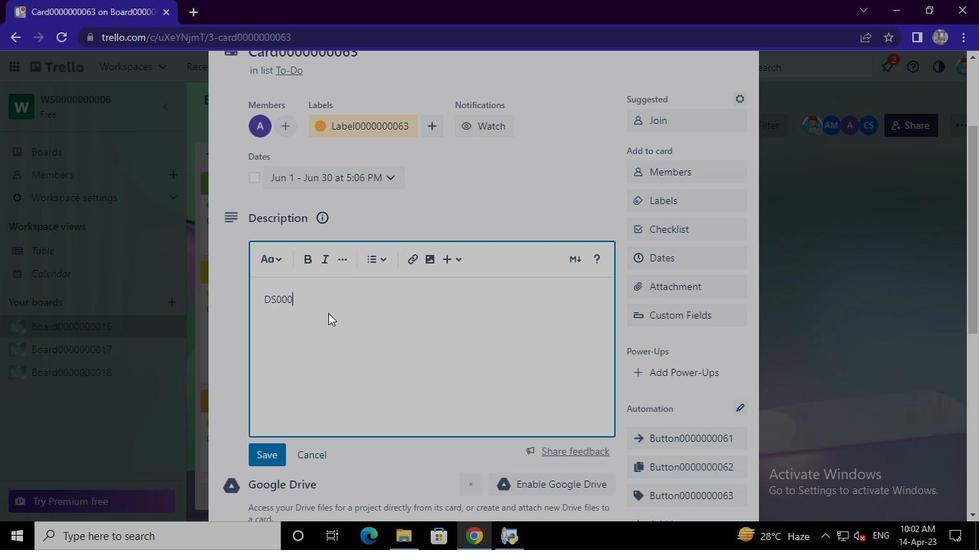 
Action: Keyboard <96>
Screenshot: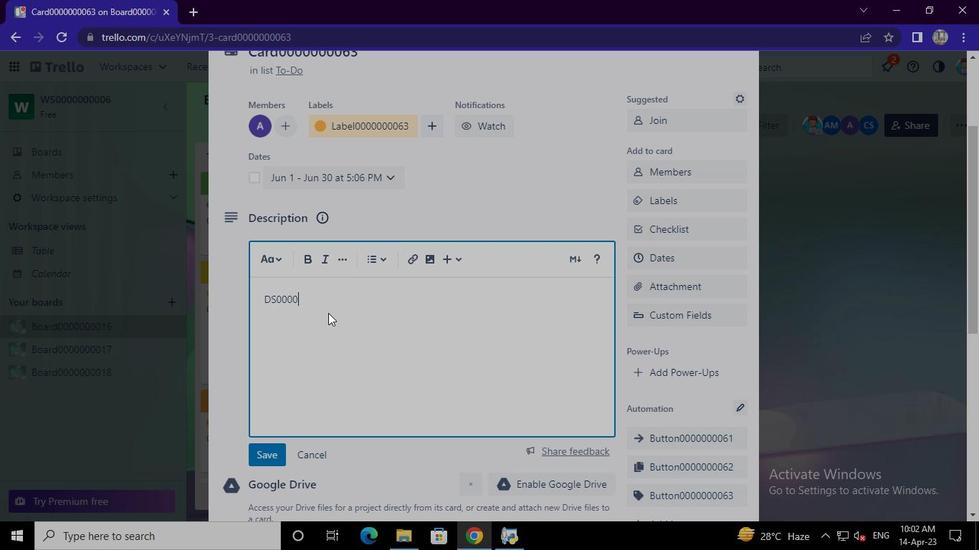 
Action: Keyboard <96>
Screenshot: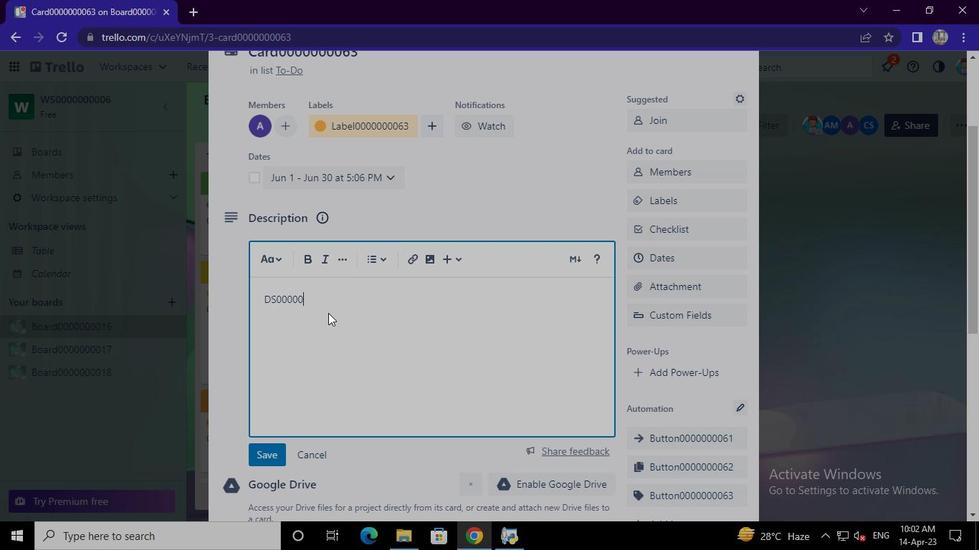 
Action: Keyboard <96>
Screenshot: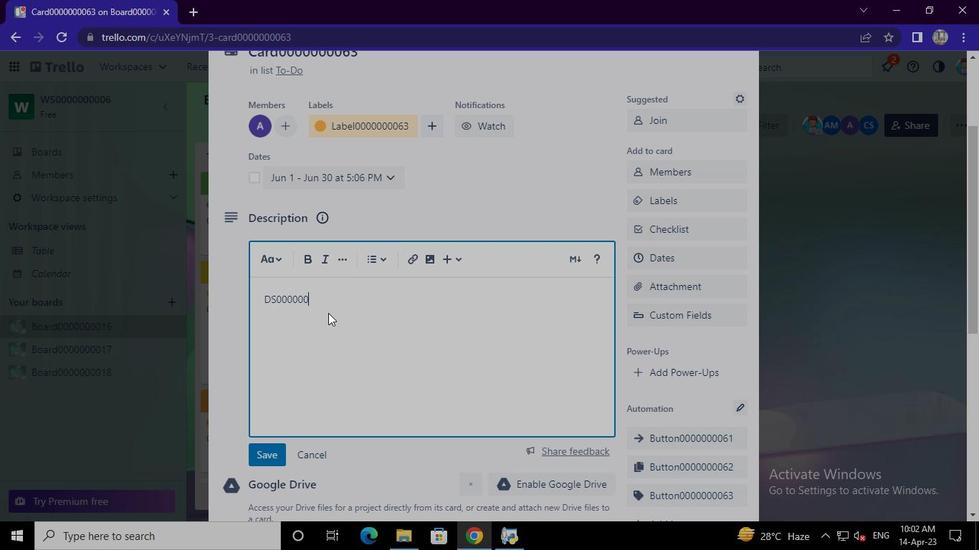 
Action: Keyboard <96>
Screenshot: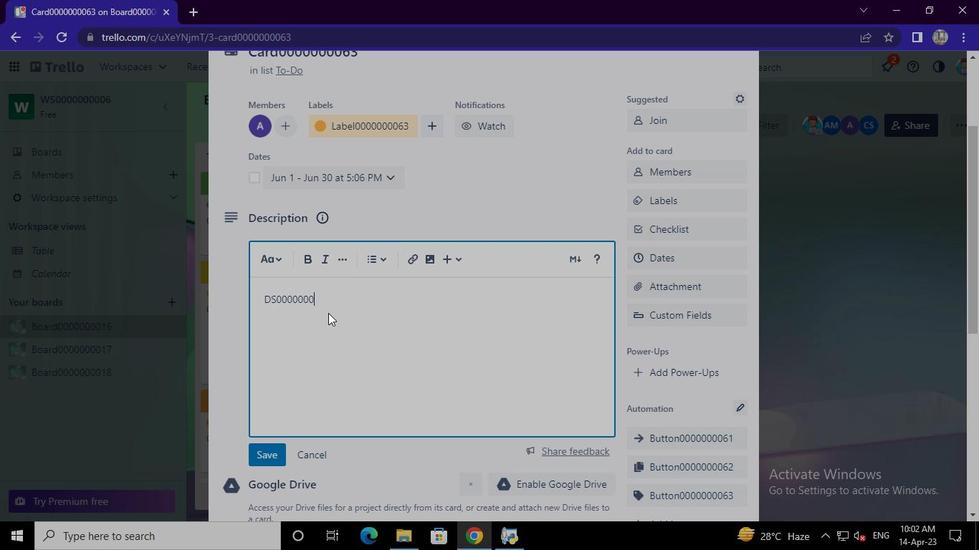 
Action: Keyboard <102>
Screenshot: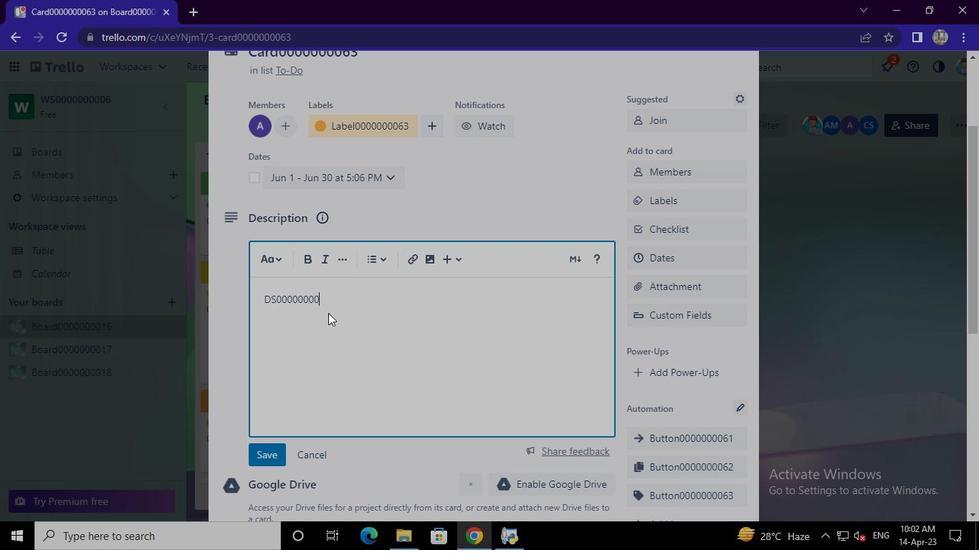 
Action: Keyboard <99>
Screenshot: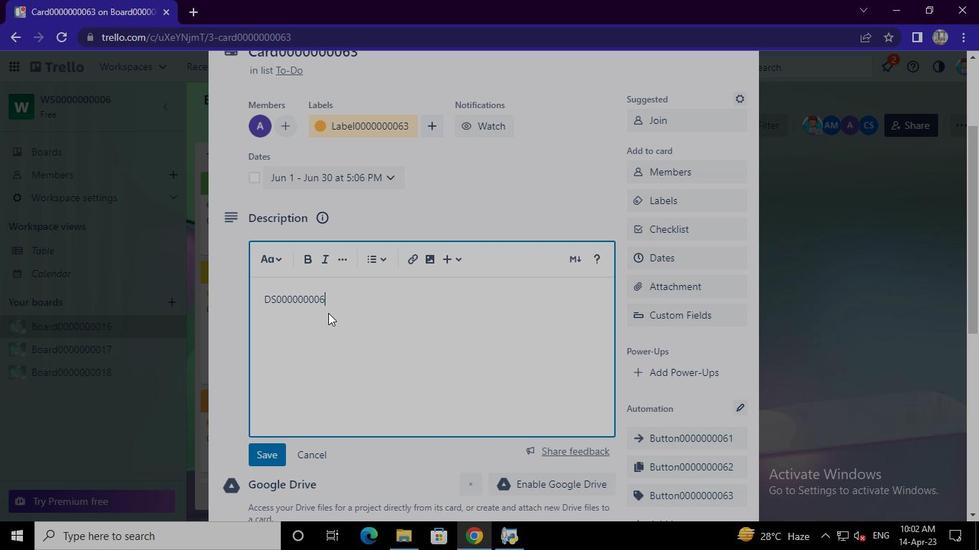
Action: Mouse moved to (259, 465)
Screenshot: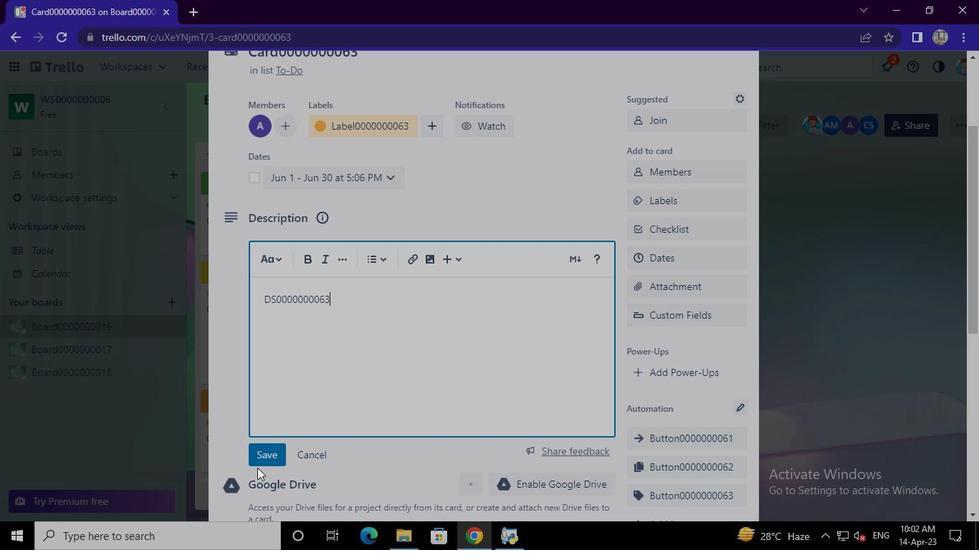 
Action: Mouse pressed left at (259, 465)
Screenshot: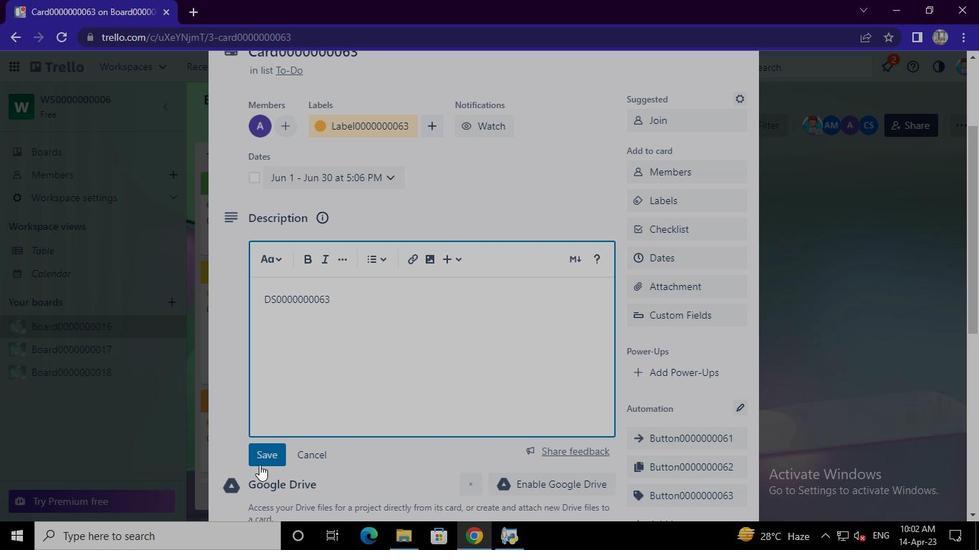 
Action: Mouse moved to (314, 409)
Screenshot: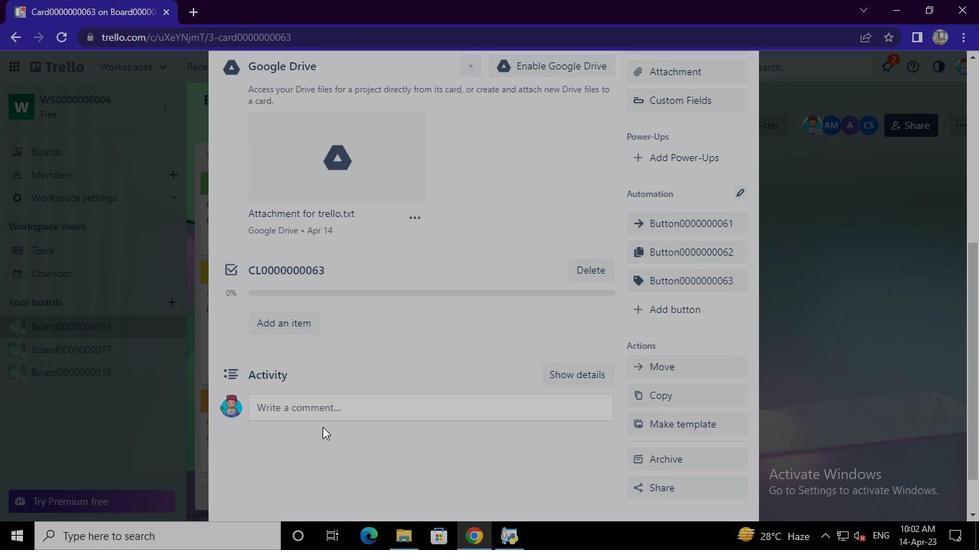 
Action: Mouse pressed left at (314, 409)
Screenshot: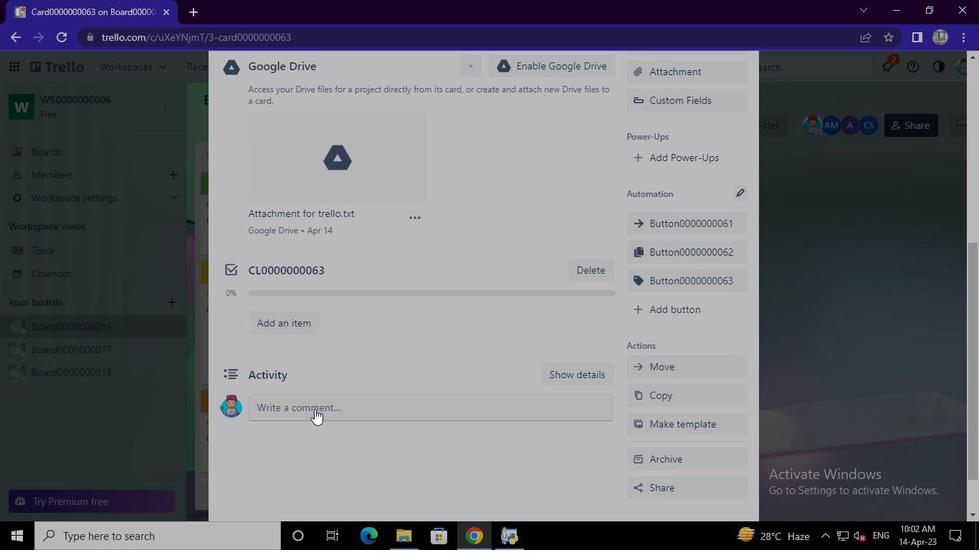 
Action: Mouse pressed left at (314, 409)
Screenshot: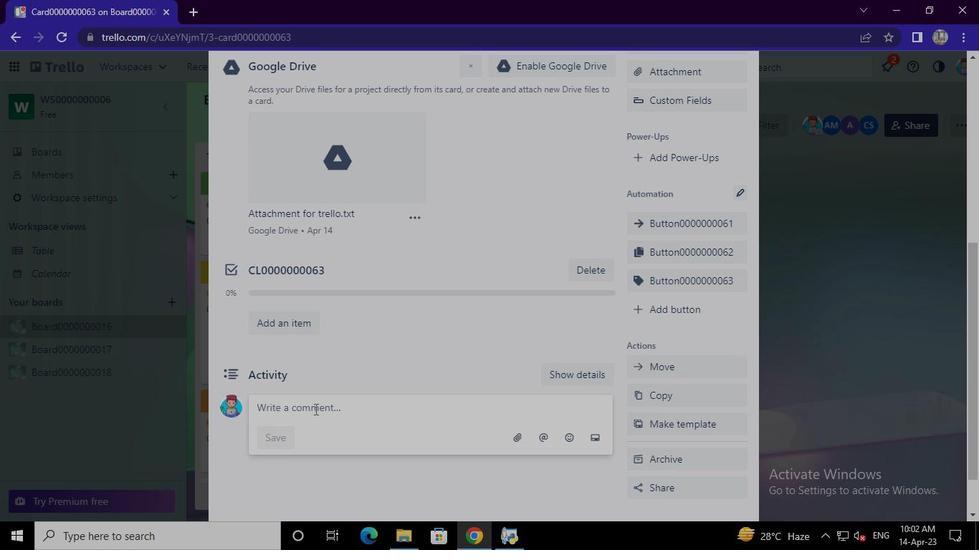
Action: Keyboard Key.shift
Screenshot: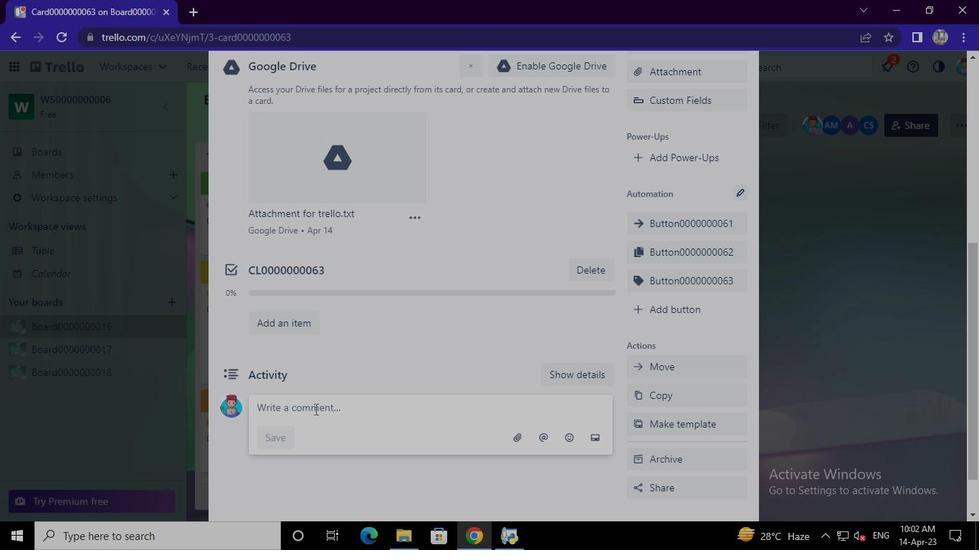 
Action: Keyboard C
Screenshot: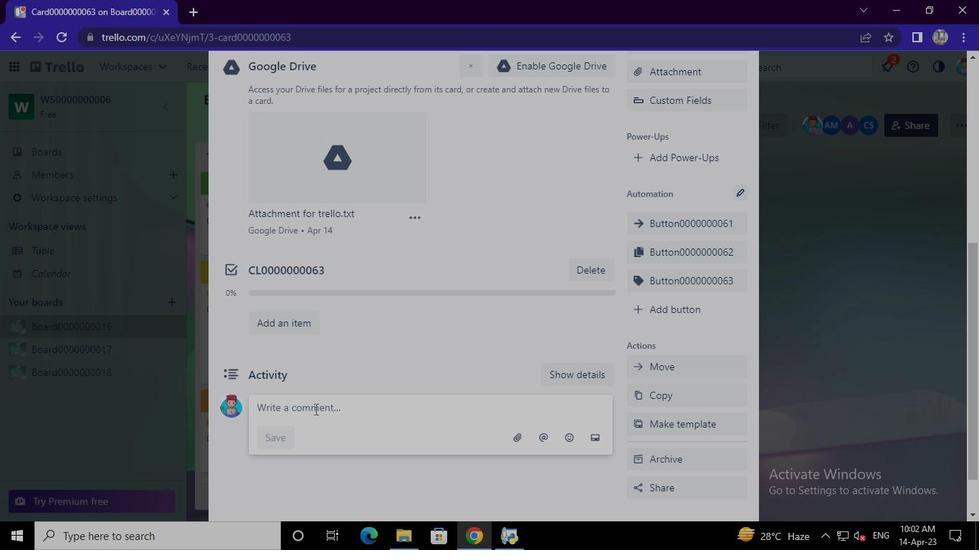 
Action: Keyboard M
Screenshot: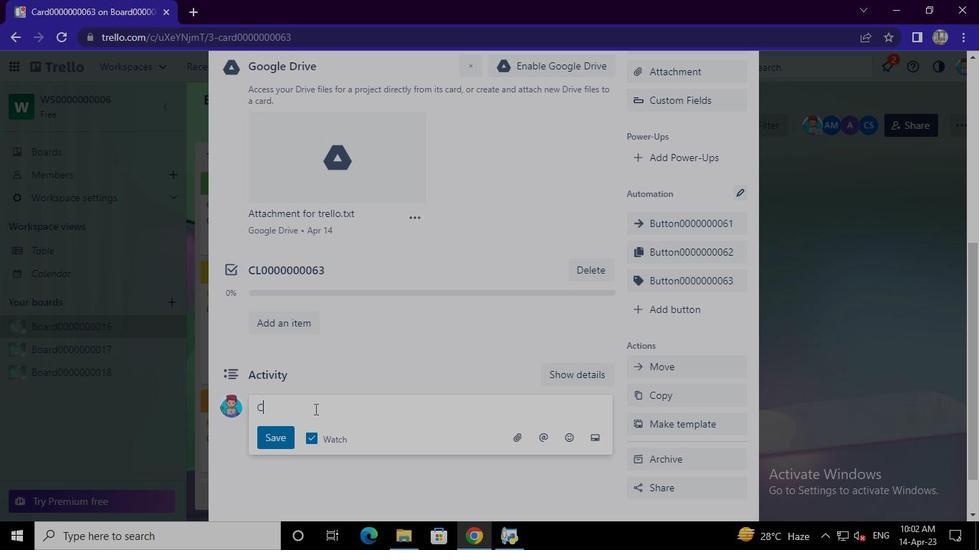 
Action: Keyboard <96>
Screenshot: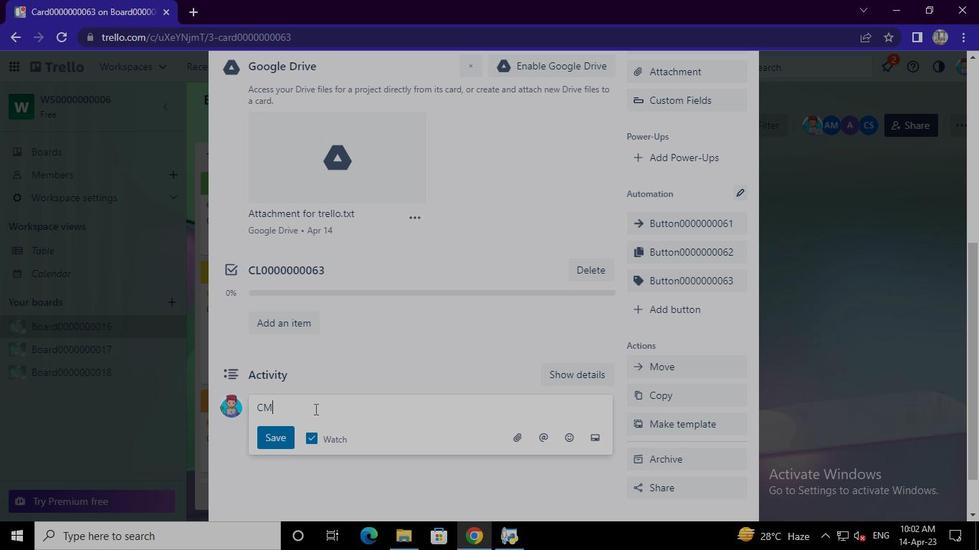 
Action: Keyboard <96>
Screenshot: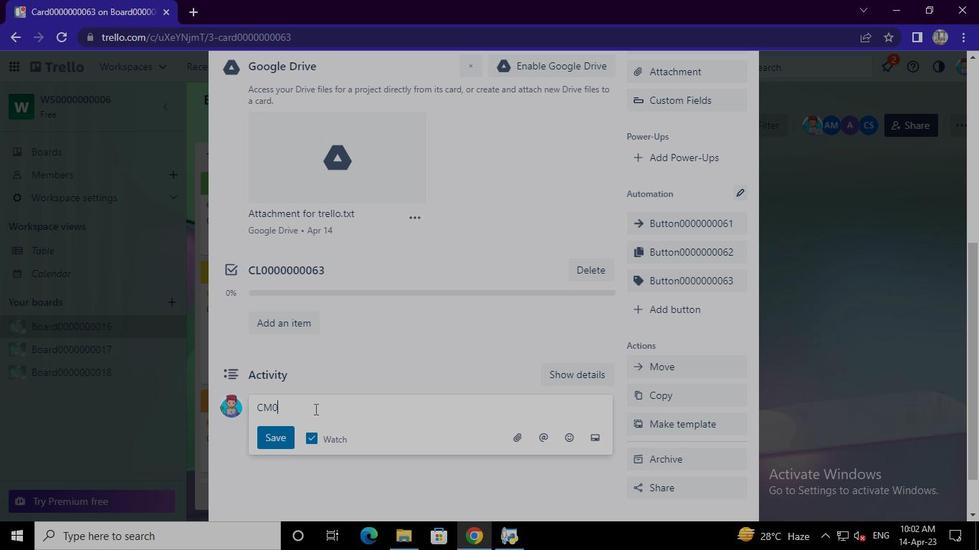 
Action: Keyboard <96>
Screenshot: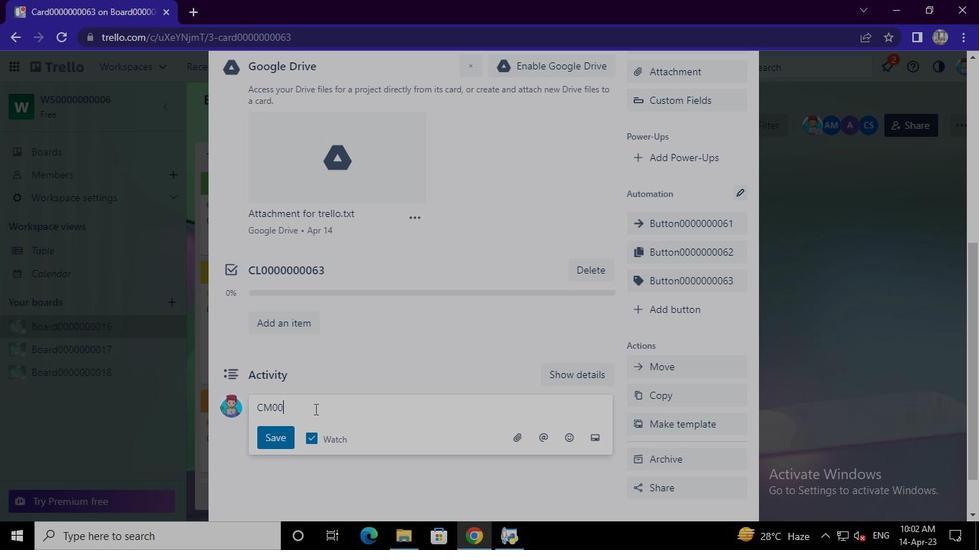 
Action: Keyboard <96>
Screenshot: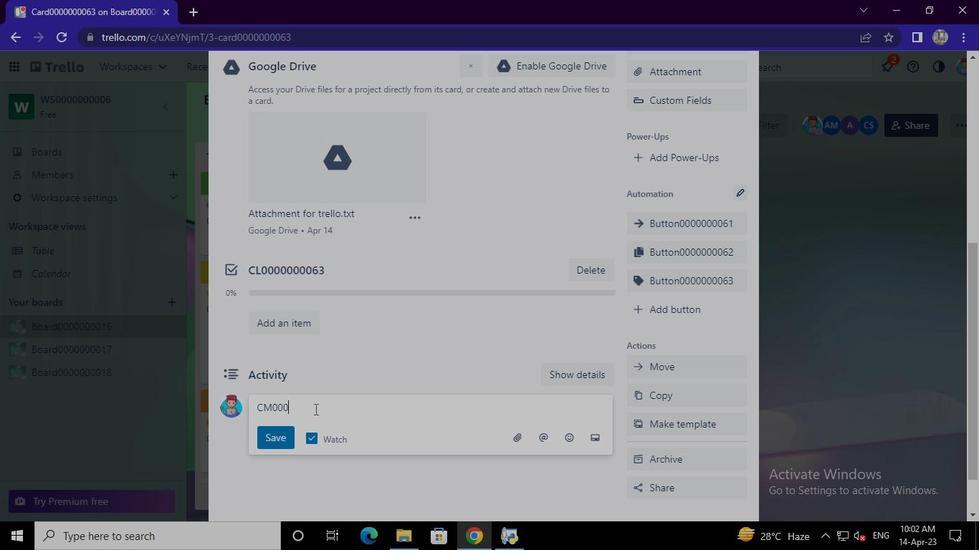 
Action: Keyboard <96>
Screenshot: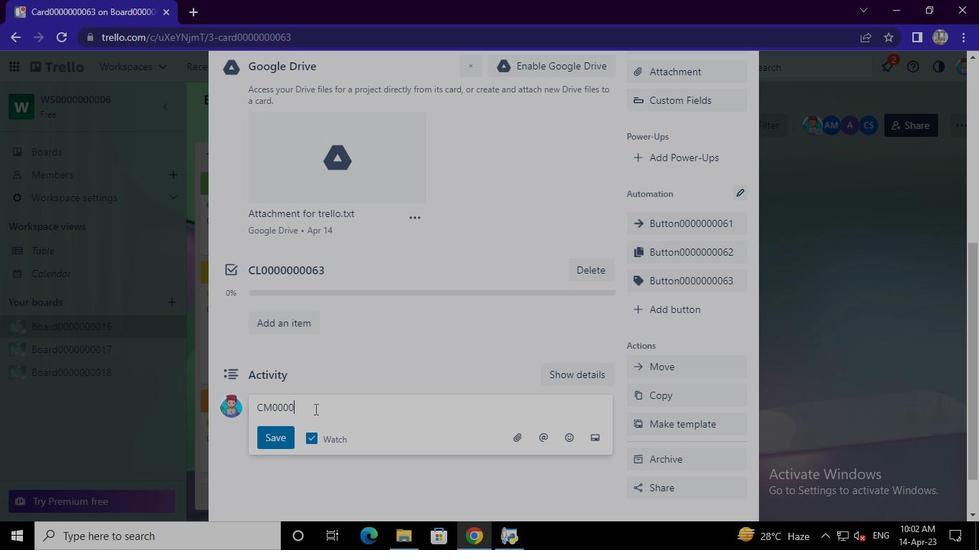 
Action: Keyboard <96>
Screenshot: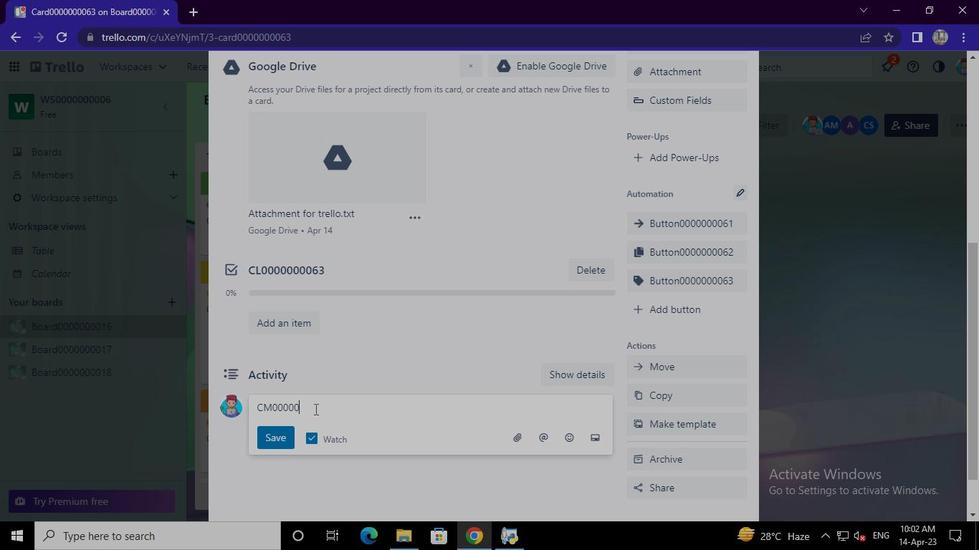 
Action: Keyboard <96>
Screenshot: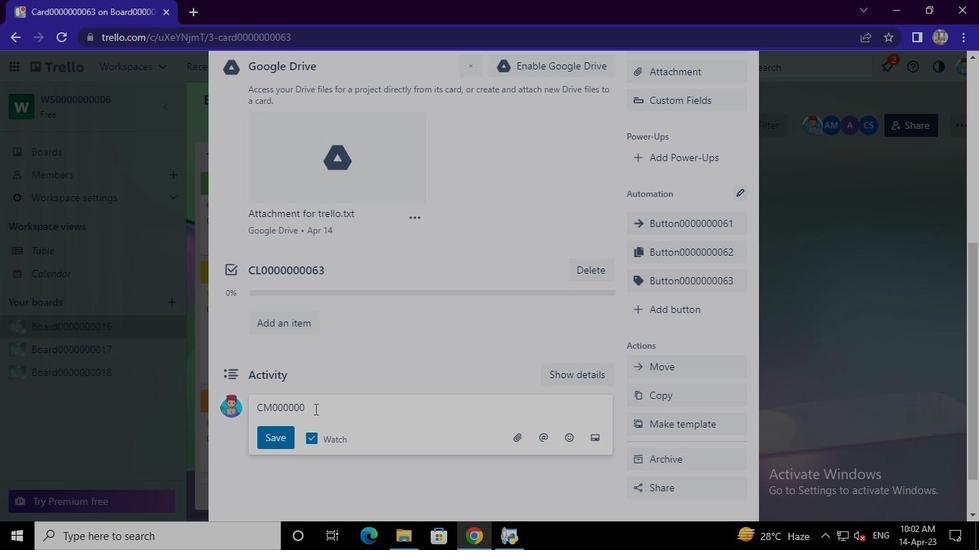 
Action: Keyboard <96>
Screenshot: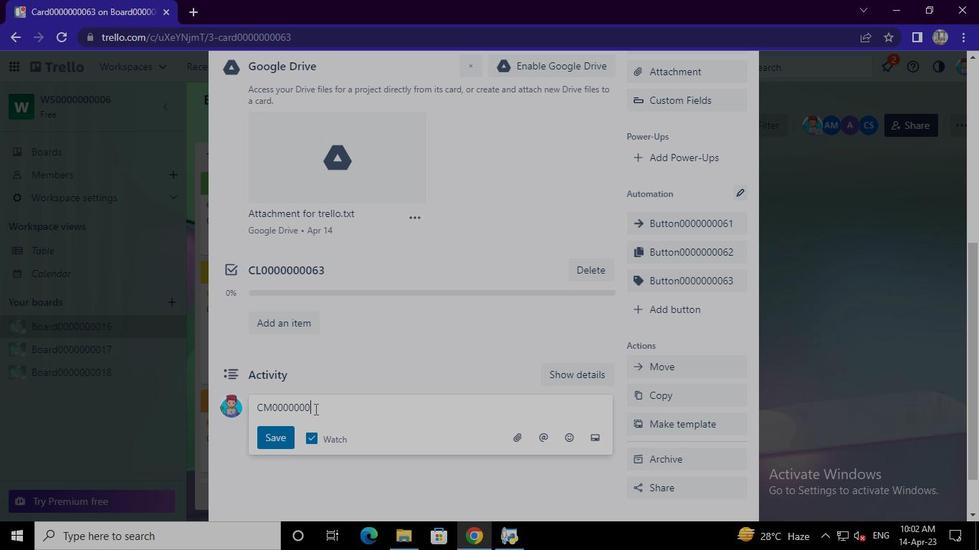 
Action: Keyboard <102>
Screenshot: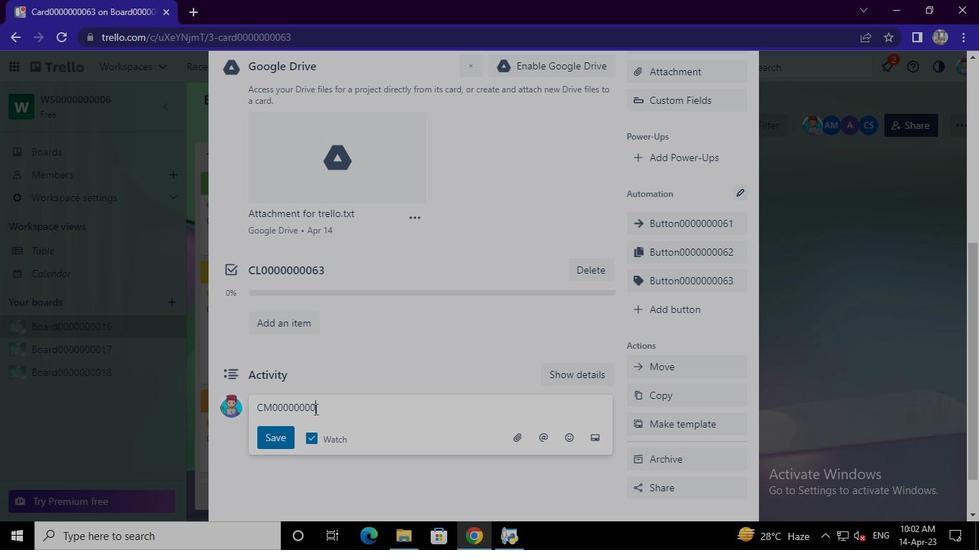 
Action: Keyboard <99>
Screenshot: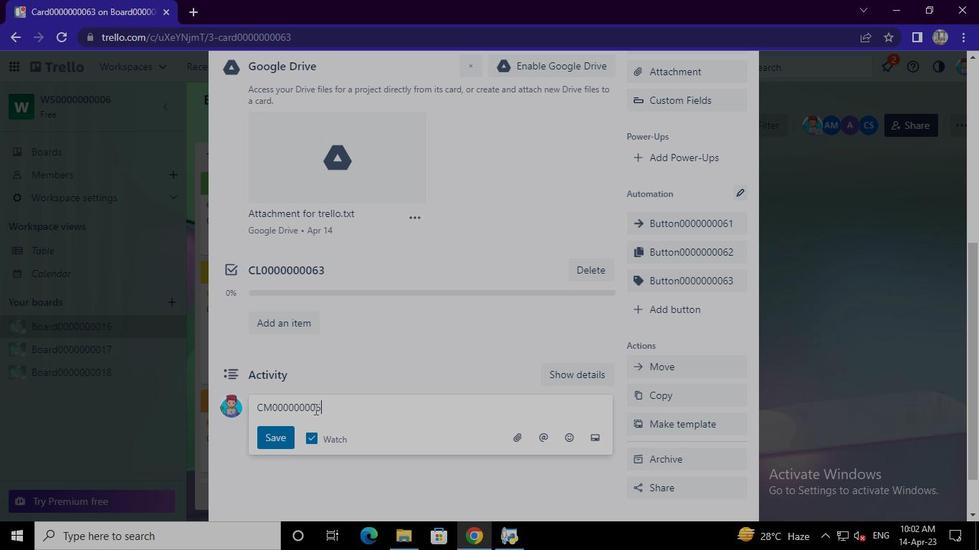 
Action: Mouse moved to (289, 435)
Screenshot: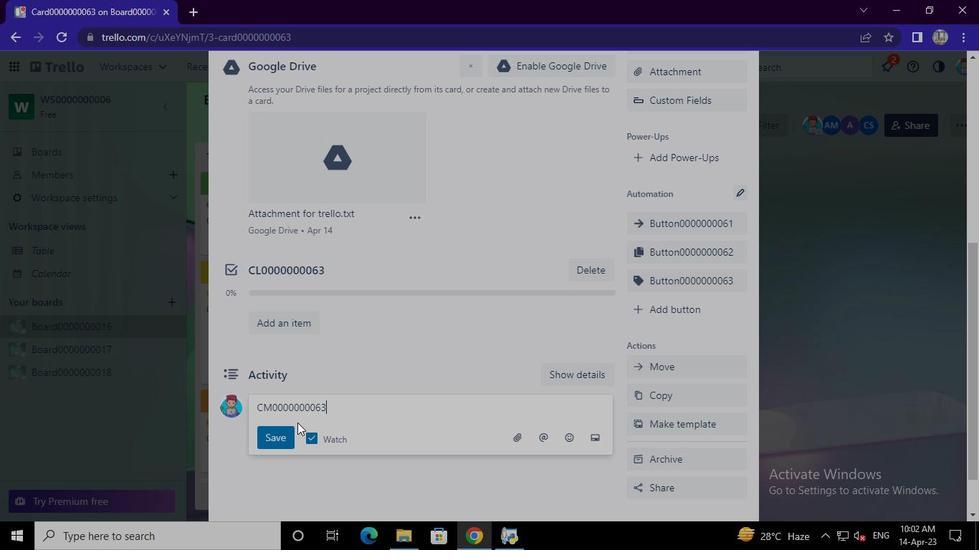 
Action: Mouse pressed left at (289, 435)
Screenshot: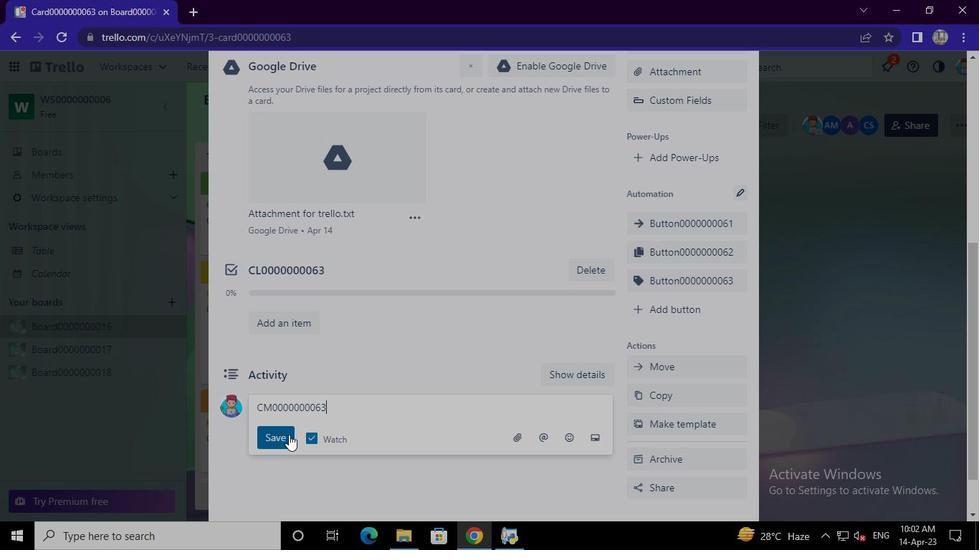 
Action: Mouse moved to (516, 535)
Screenshot: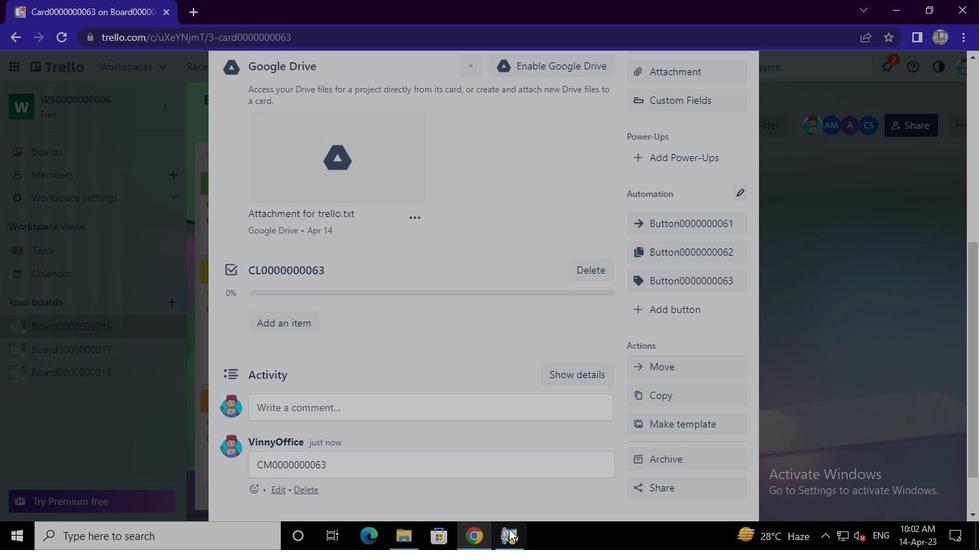 
Action: Mouse pressed left at (516, 535)
Screenshot: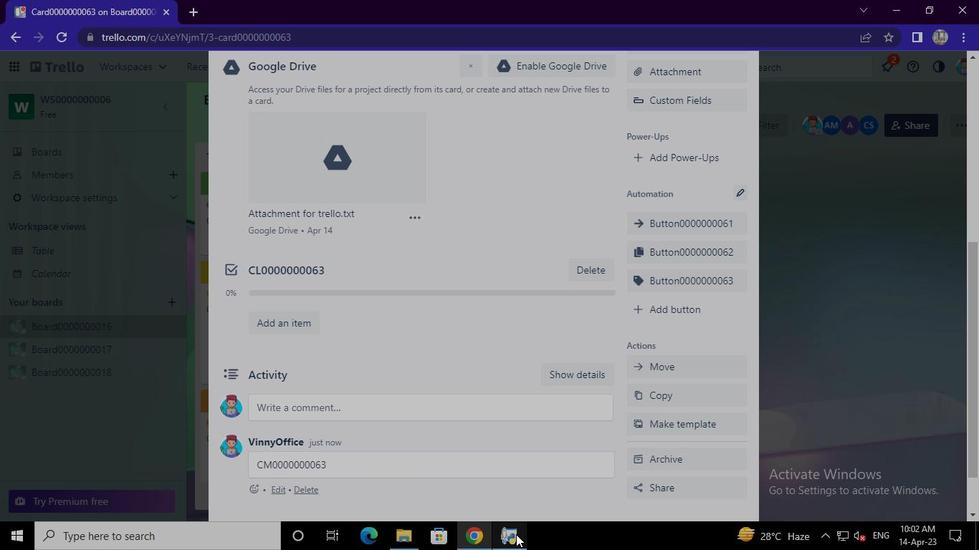 
Action: Mouse moved to (805, 125)
Screenshot: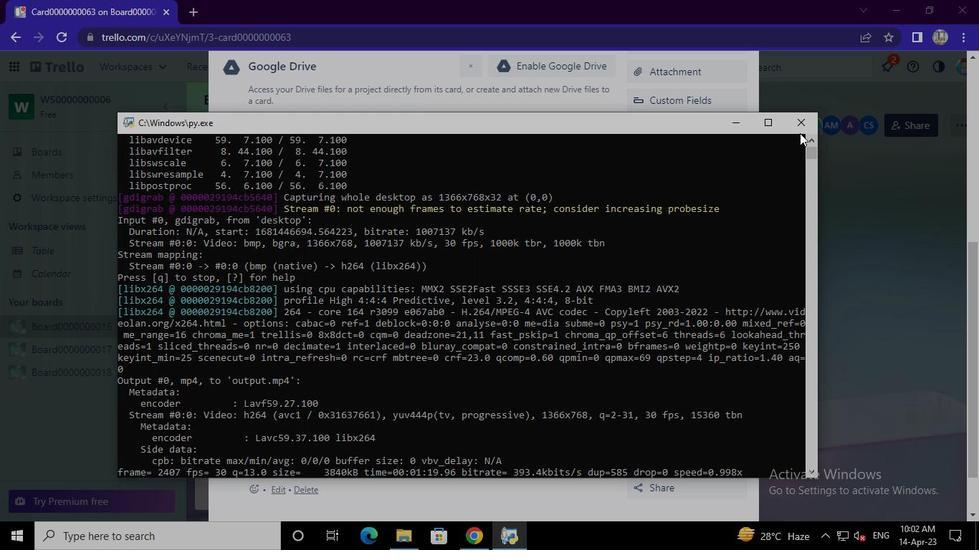 
Action: Mouse pressed left at (805, 125)
Screenshot: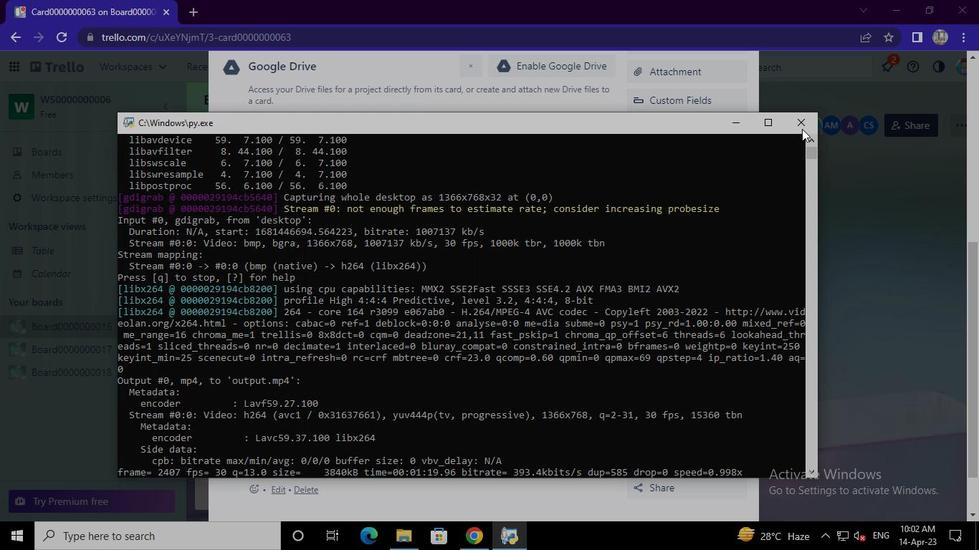 
